 Task: Search one way flight ticket for 3 adults in first from Aberdeen: Aberdeen Regional Airport to Greenville: Pitt-greenville Airport on 5-2-2023. Choice of flights is JetBlue. Number of bags: 11 checked bags. Price is upto 35000. Outbound departure time preference is 5:45.
Action: Mouse moved to (324, 280)
Screenshot: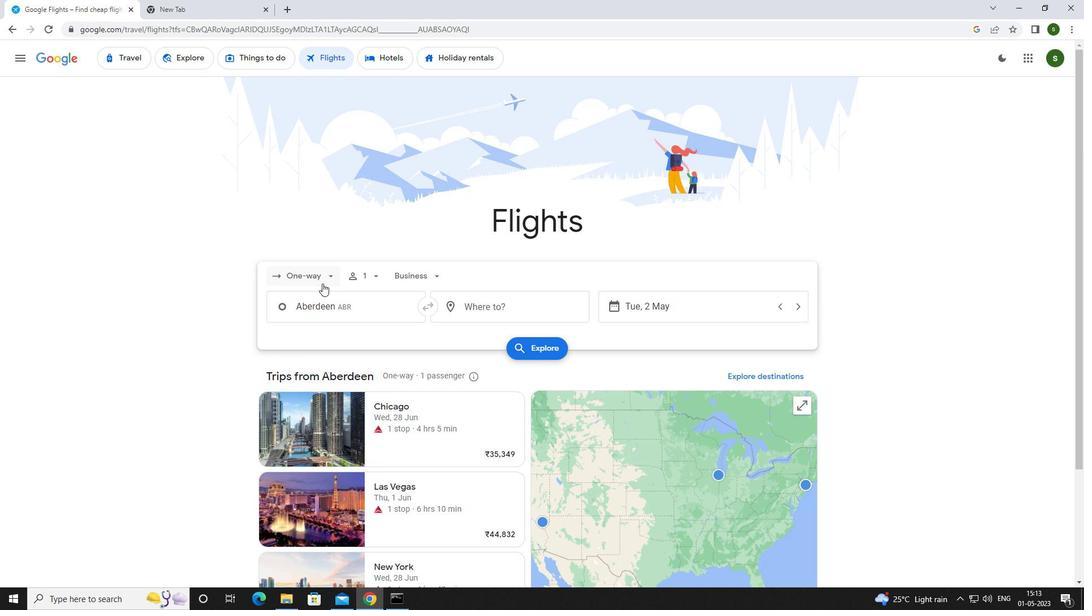
Action: Mouse pressed left at (324, 280)
Screenshot: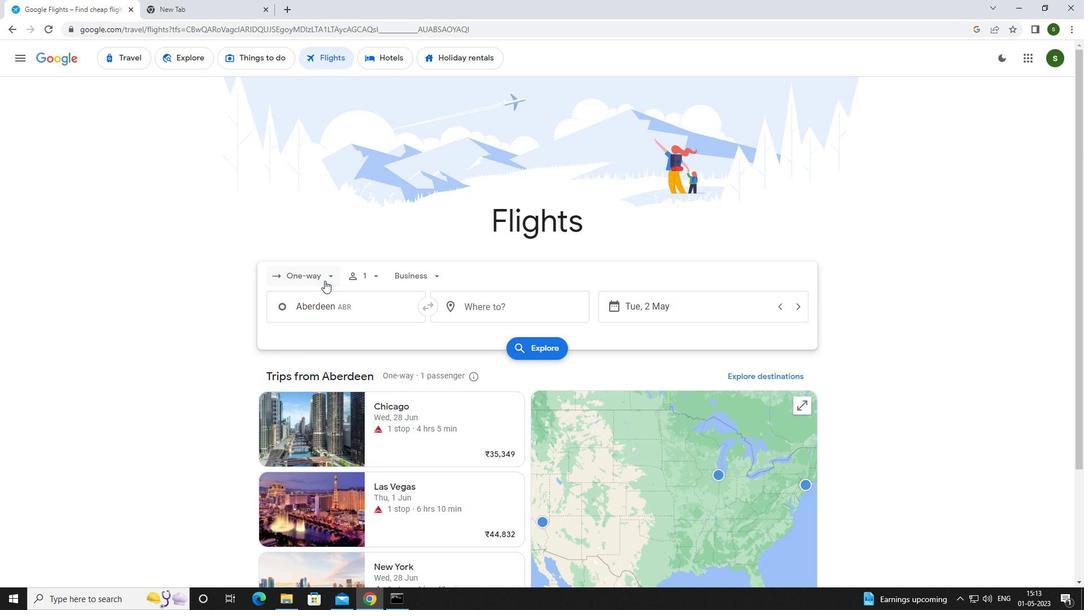 
Action: Mouse moved to (323, 319)
Screenshot: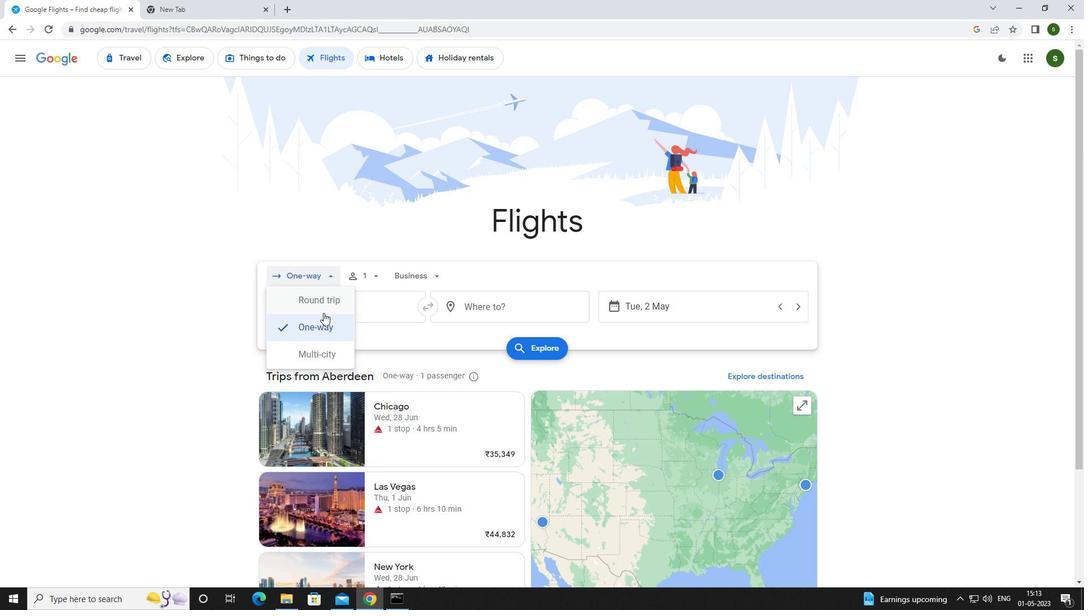 
Action: Mouse pressed left at (323, 319)
Screenshot: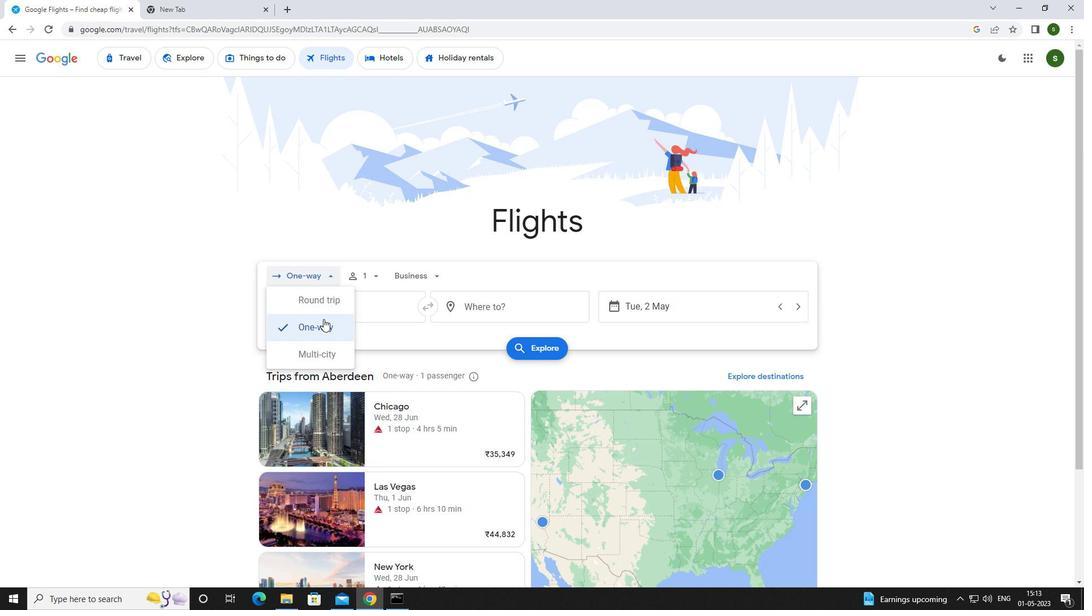 
Action: Mouse moved to (375, 273)
Screenshot: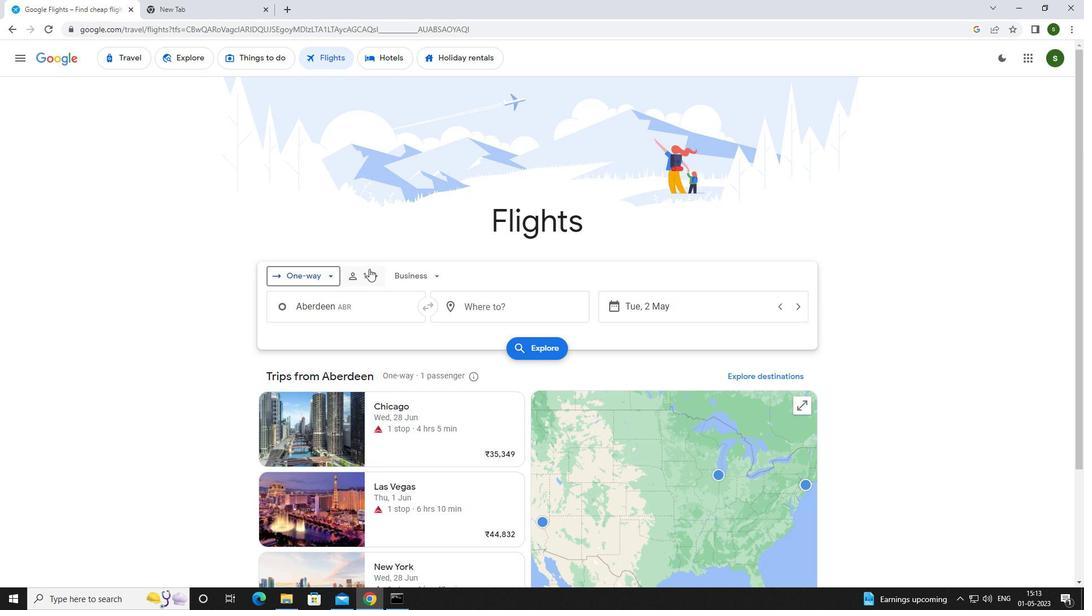 
Action: Mouse pressed left at (375, 273)
Screenshot: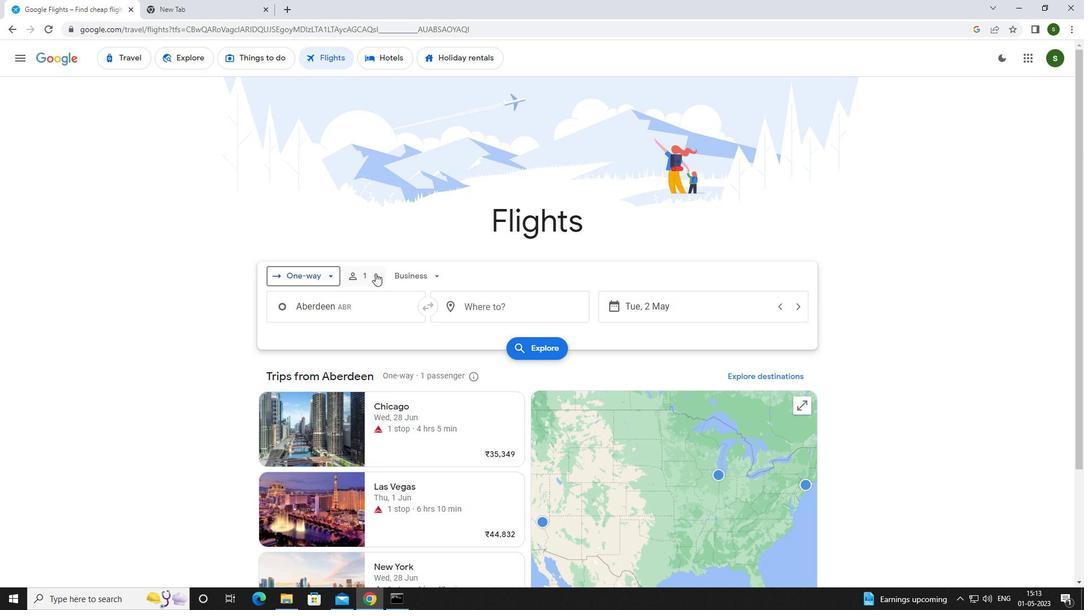 
Action: Mouse moved to (466, 301)
Screenshot: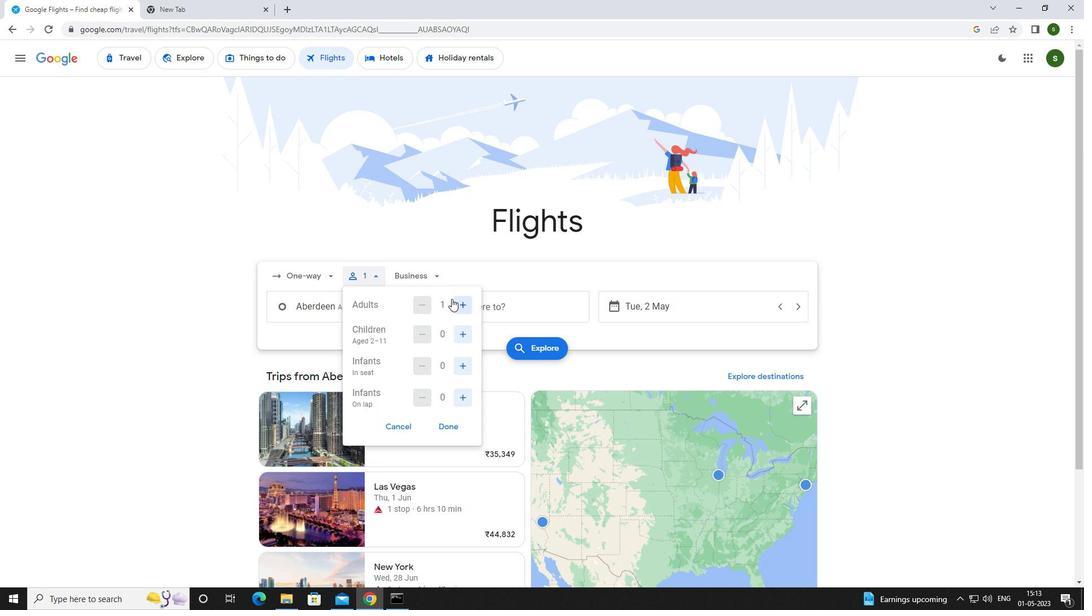 
Action: Mouse pressed left at (466, 301)
Screenshot: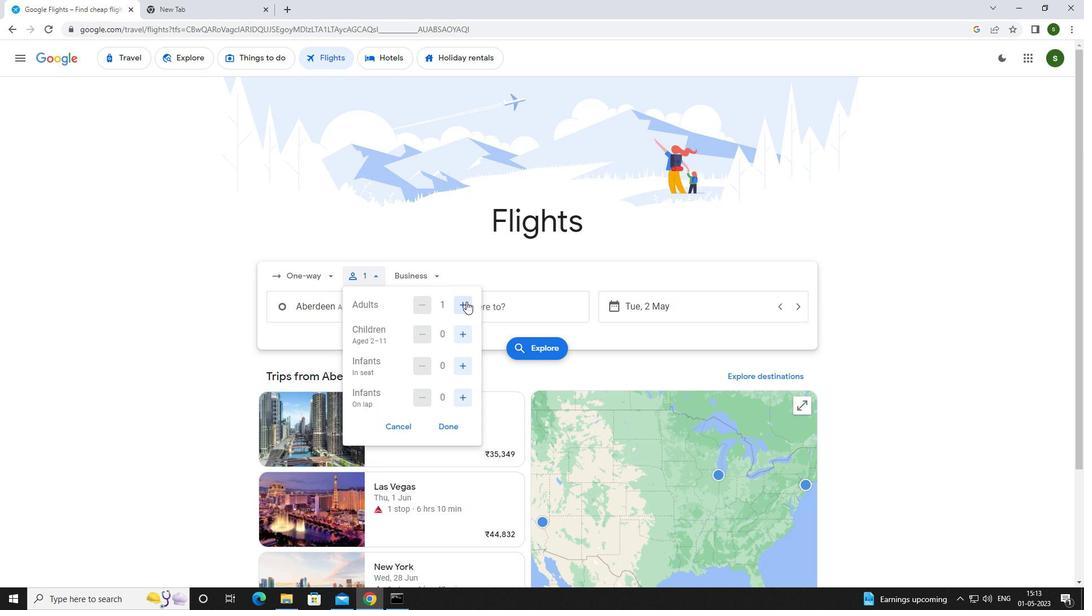 
Action: Mouse pressed left at (466, 301)
Screenshot: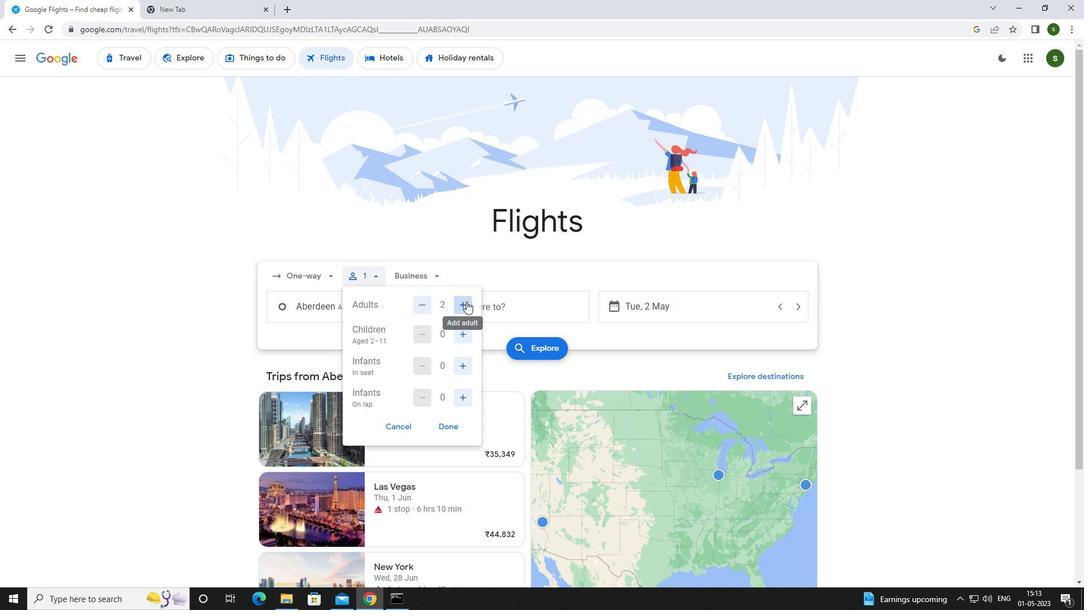 
Action: Mouse moved to (433, 277)
Screenshot: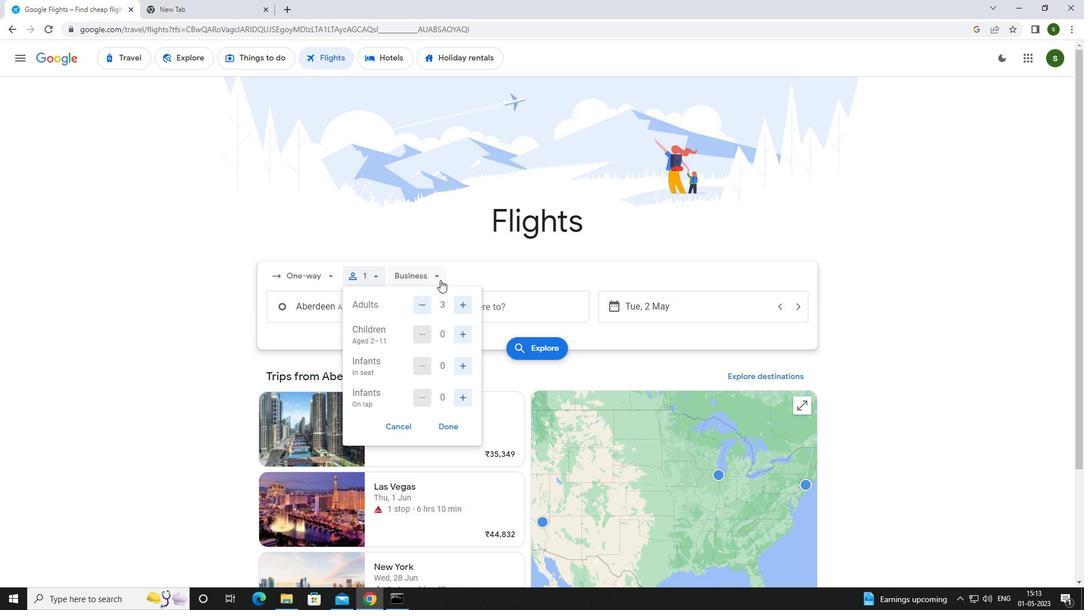 
Action: Mouse pressed left at (433, 277)
Screenshot: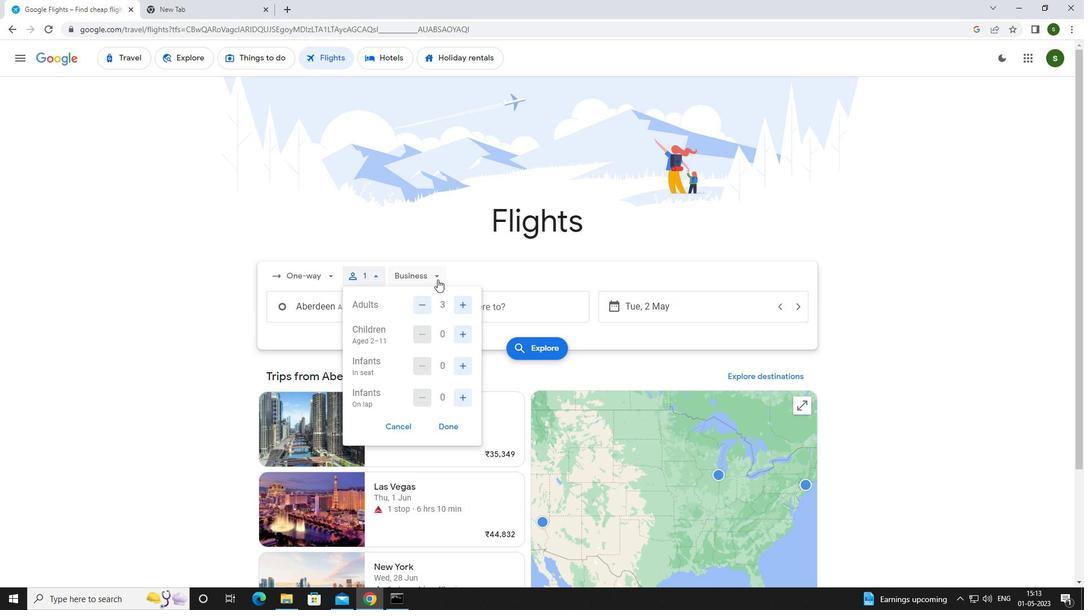 
Action: Mouse moved to (433, 378)
Screenshot: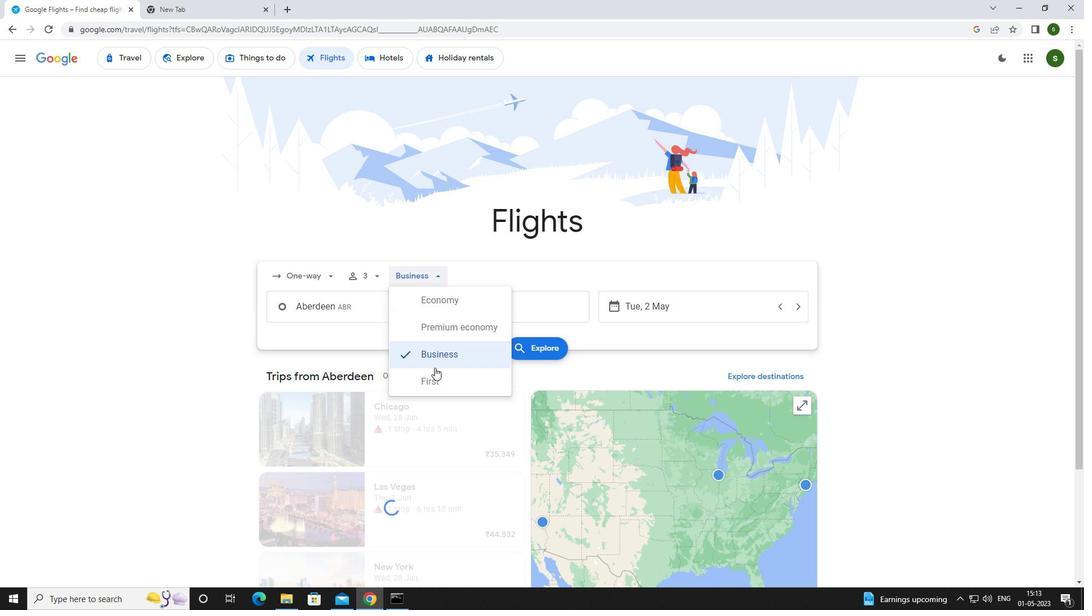 
Action: Mouse pressed left at (433, 378)
Screenshot: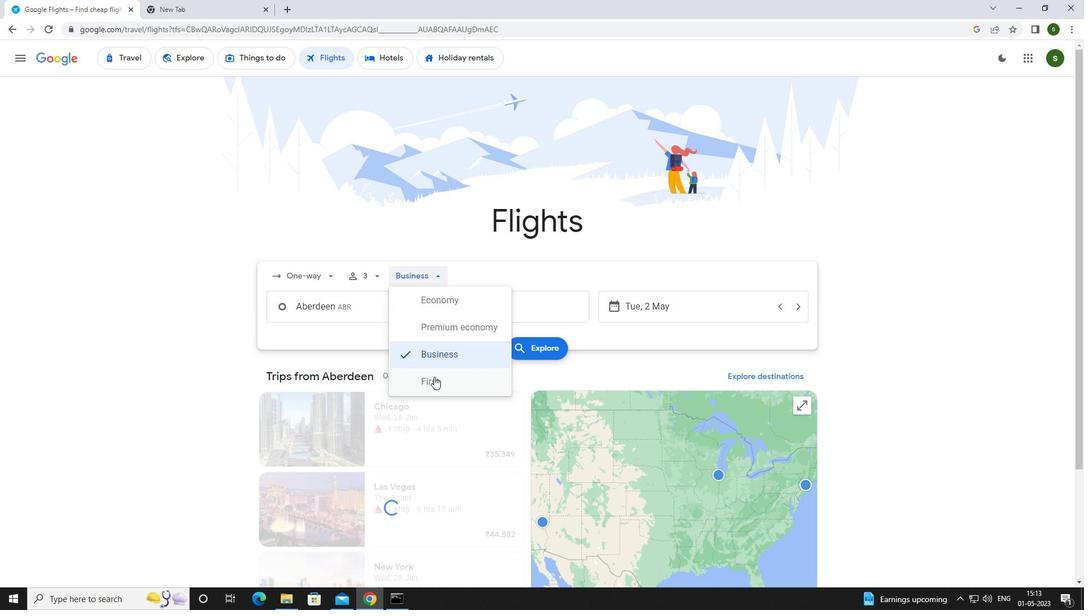 
Action: Mouse moved to (371, 311)
Screenshot: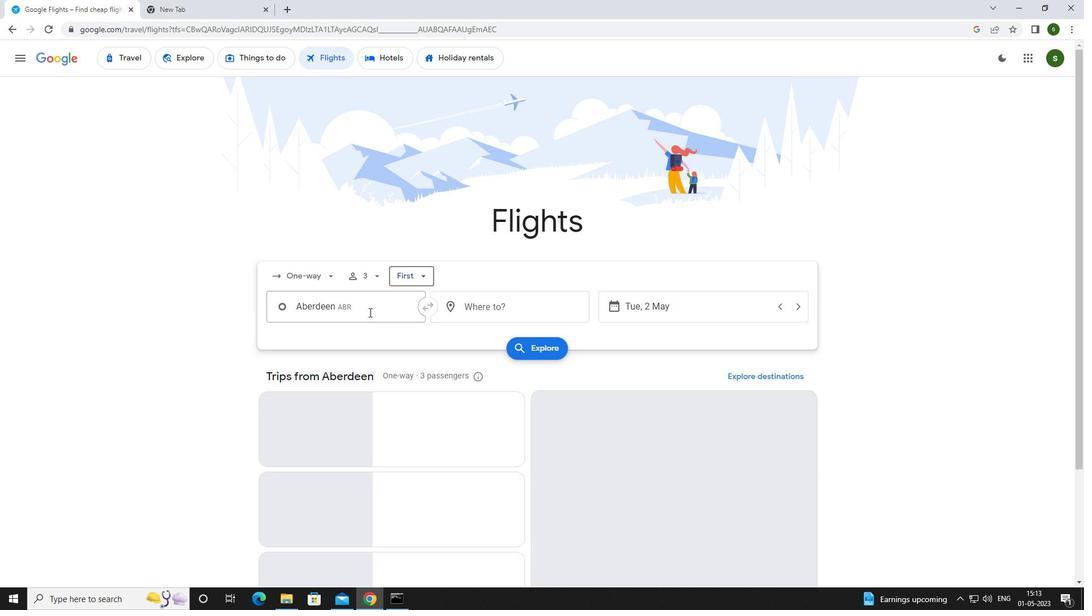 
Action: Mouse pressed left at (371, 311)
Screenshot: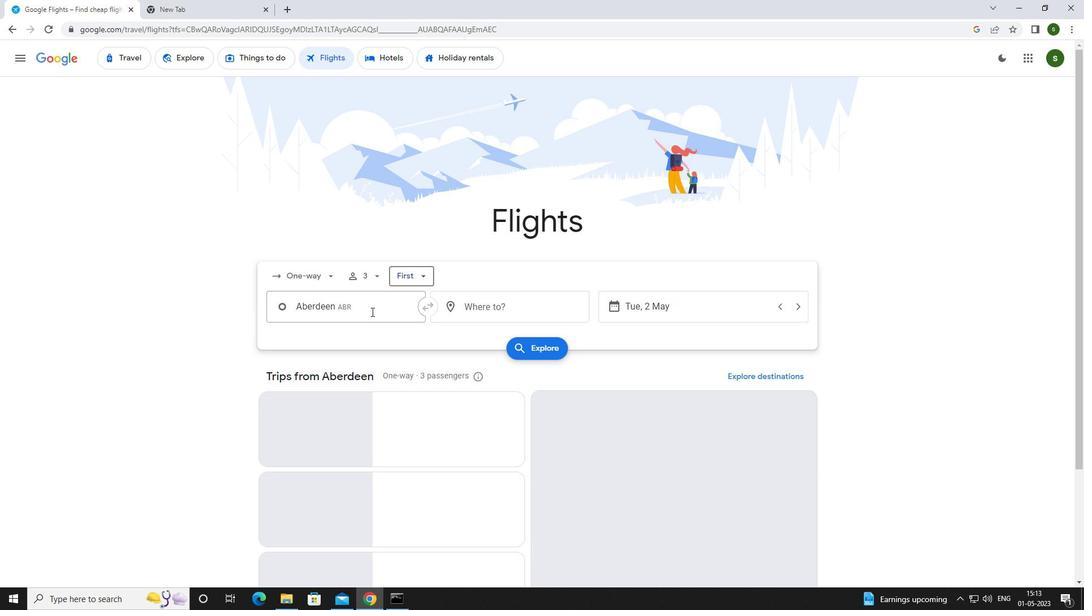 
Action: Key pressed <Key.caps_lock>a<Key.caps_lock>berde
Screenshot: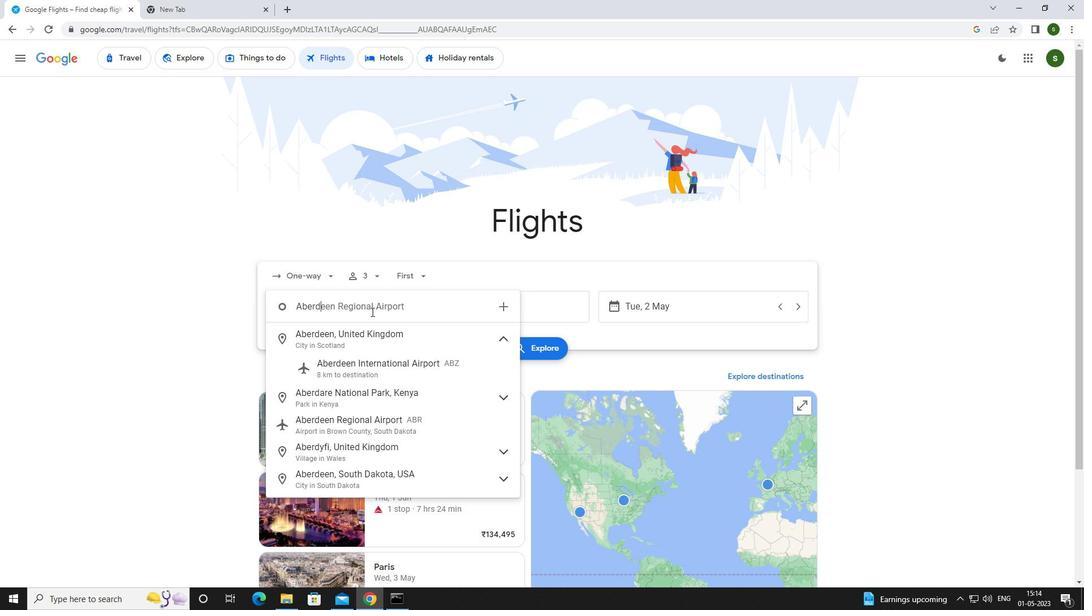 
Action: Mouse moved to (387, 404)
Screenshot: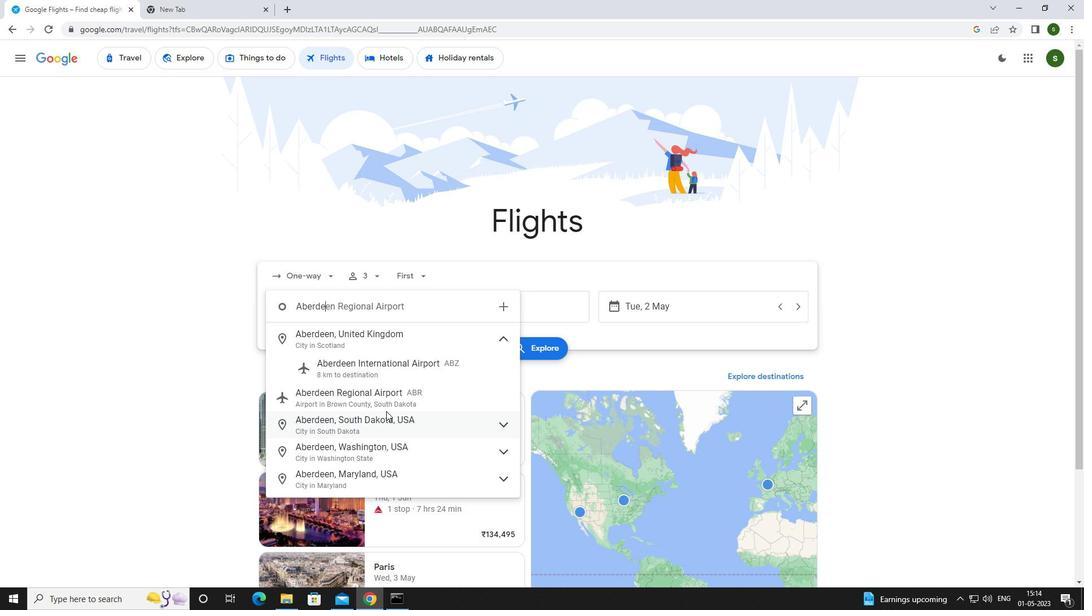 
Action: Mouse pressed left at (387, 404)
Screenshot: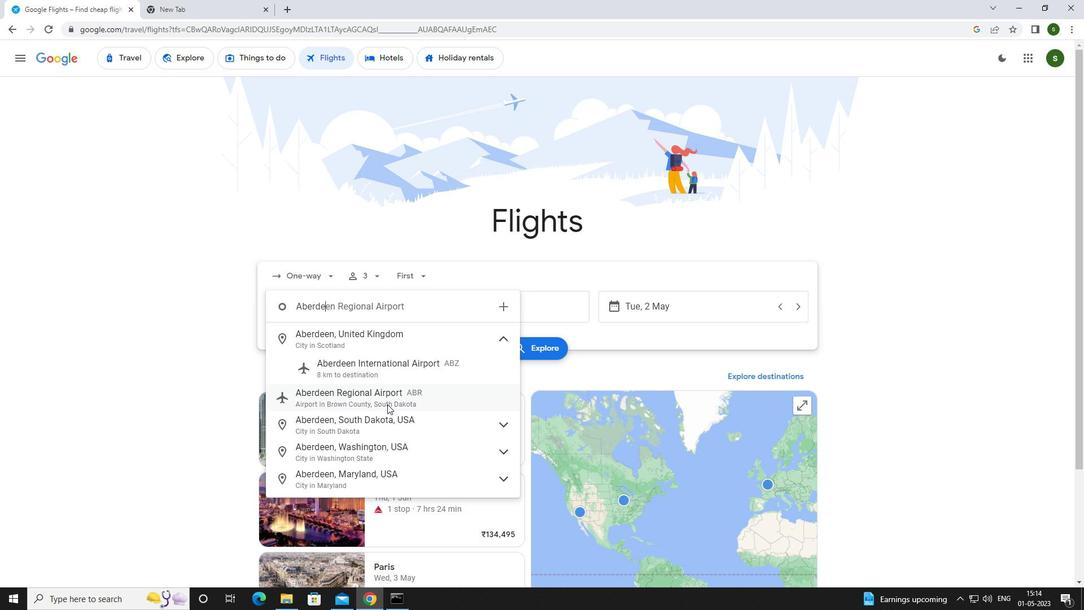 
Action: Mouse moved to (489, 312)
Screenshot: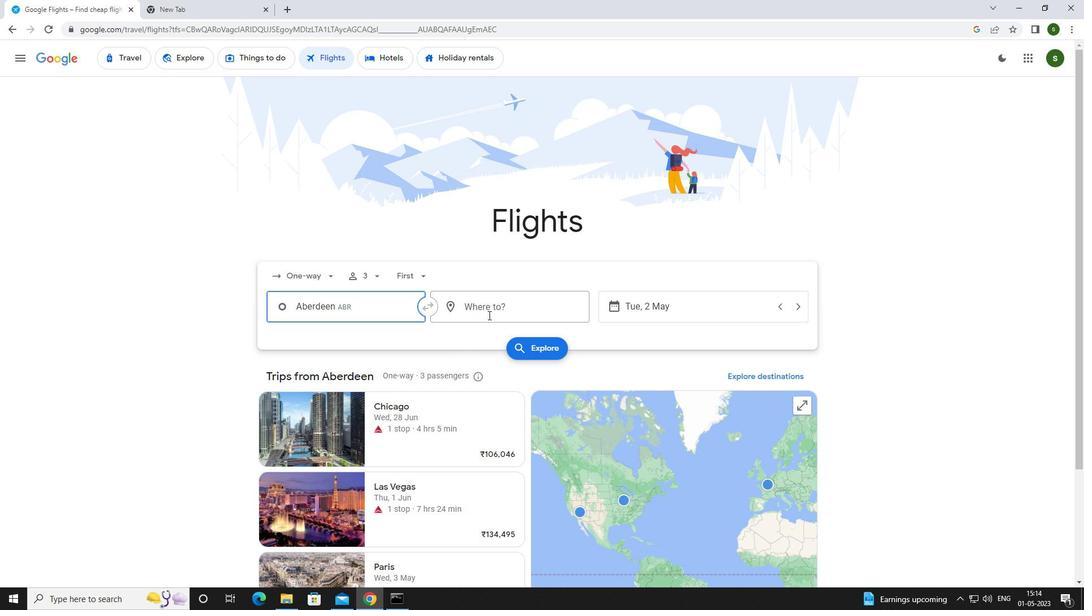 
Action: Mouse pressed left at (489, 312)
Screenshot: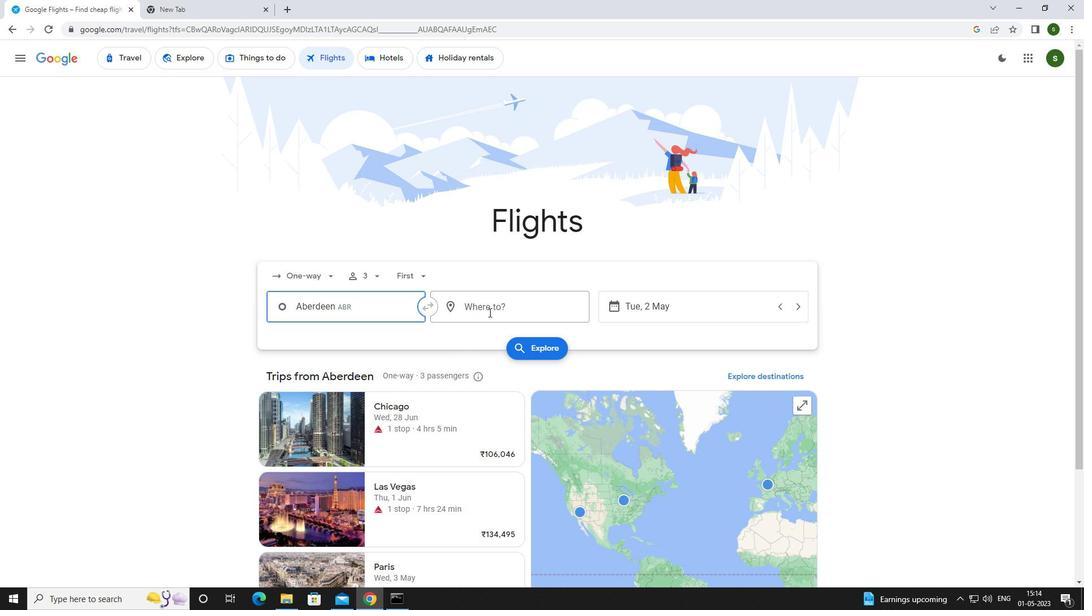 
Action: Key pressed <Key.caps_lock>p<Key.caps_lock>itt
Screenshot: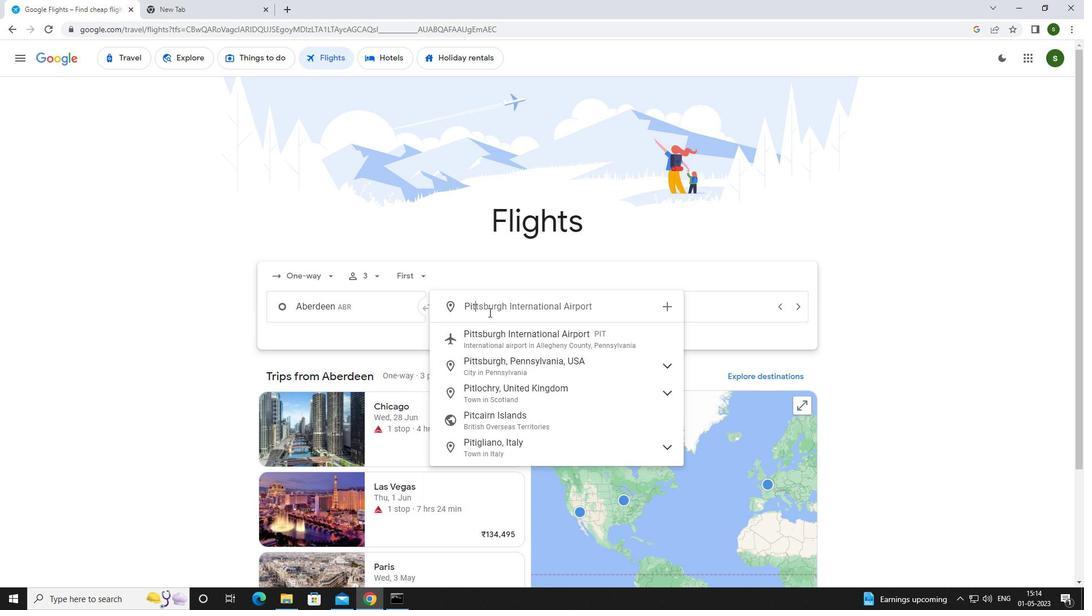 
Action: Mouse moved to (511, 417)
Screenshot: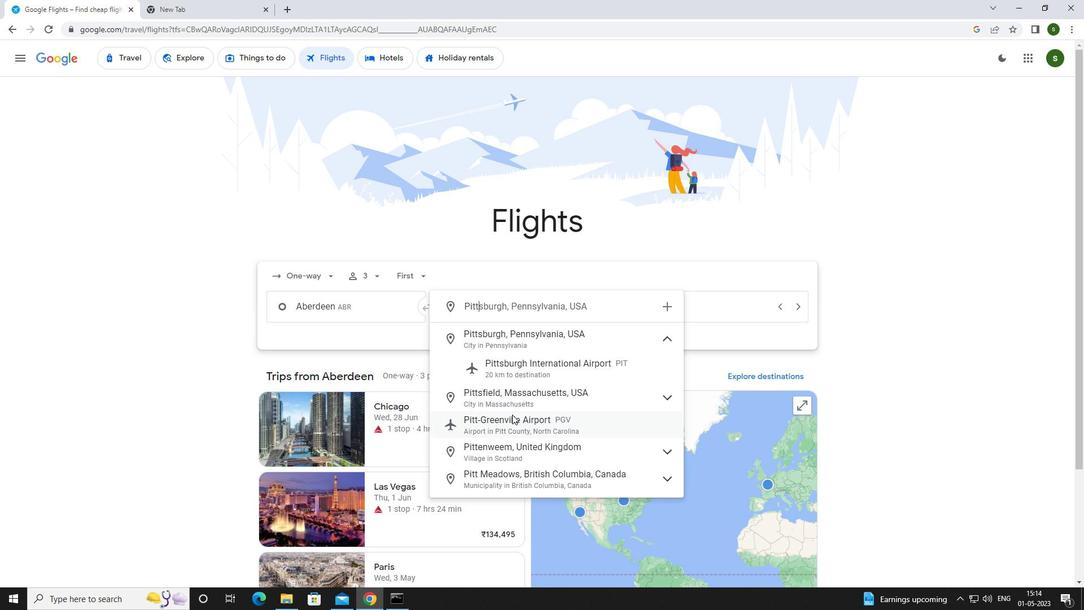 
Action: Mouse pressed left at (511, 417)
Screenshot: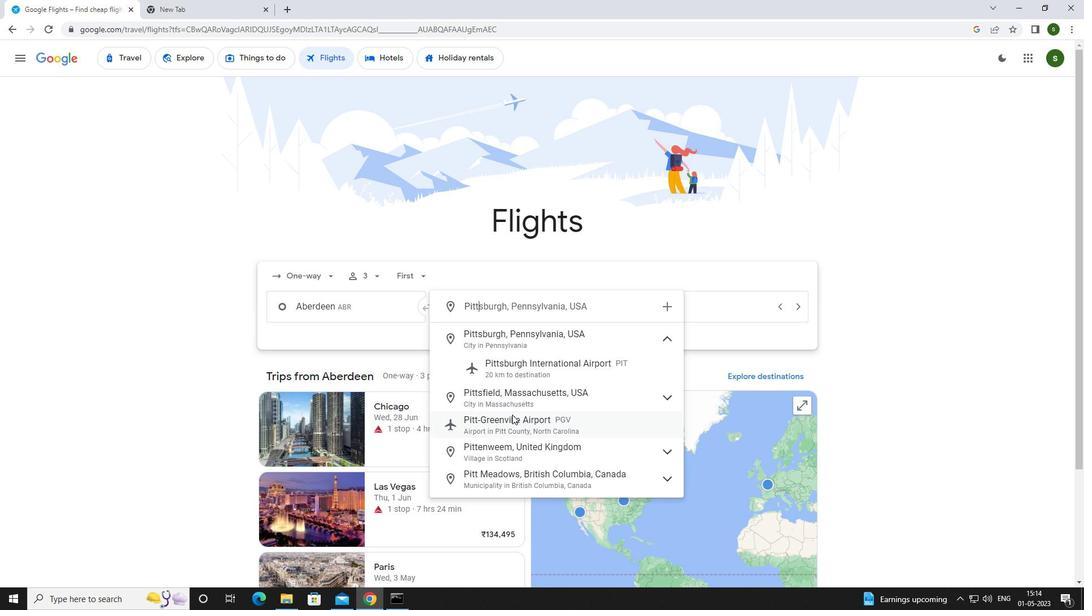 
Action: Mouse moved to (704, 306)
Screenshot: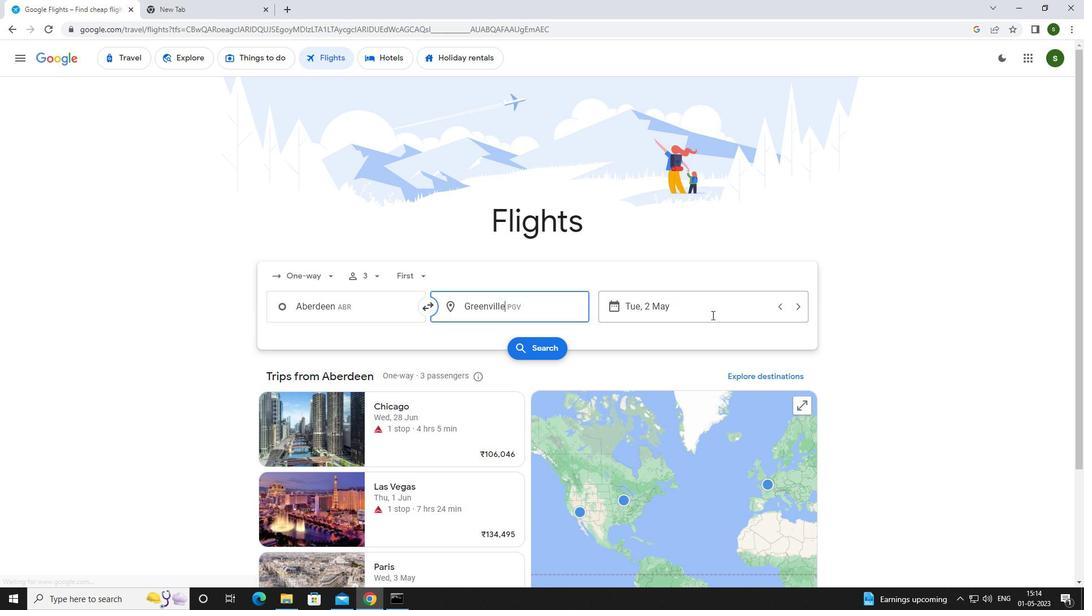 
Action: Mouse pressed left at (704, 306)
Screenshot: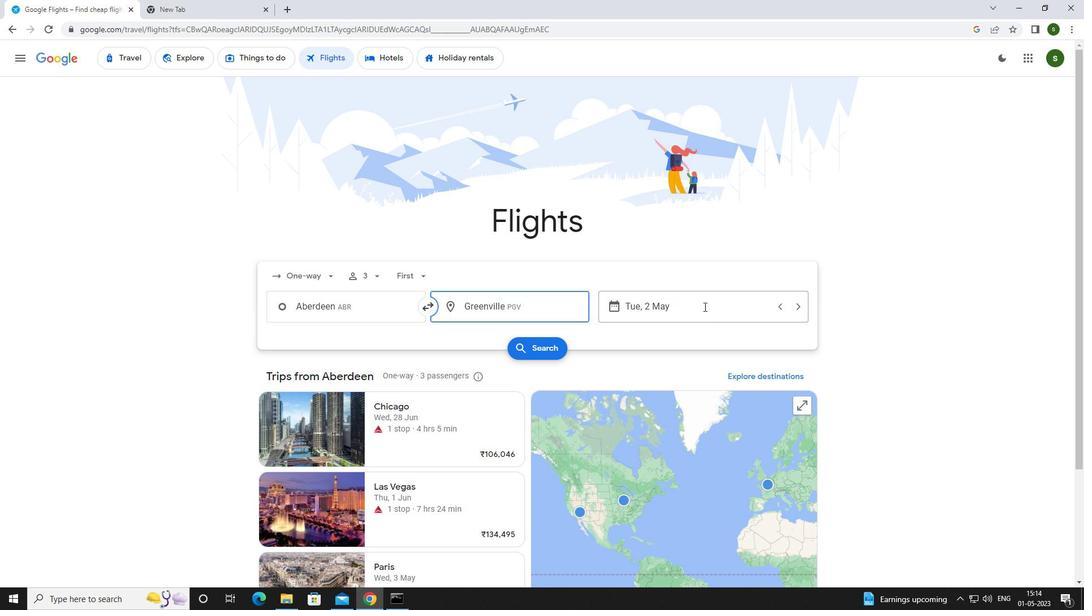 
Action: Mouse moved to (459, 382)
Screenshot: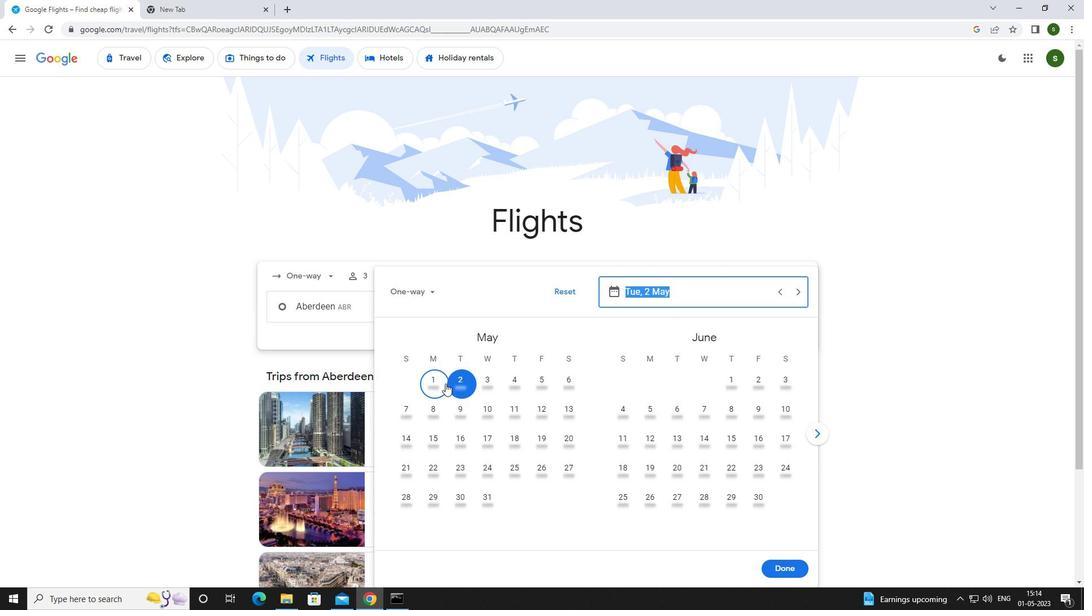
Action: Mouse pressed left at (459, 382)
Screenshot: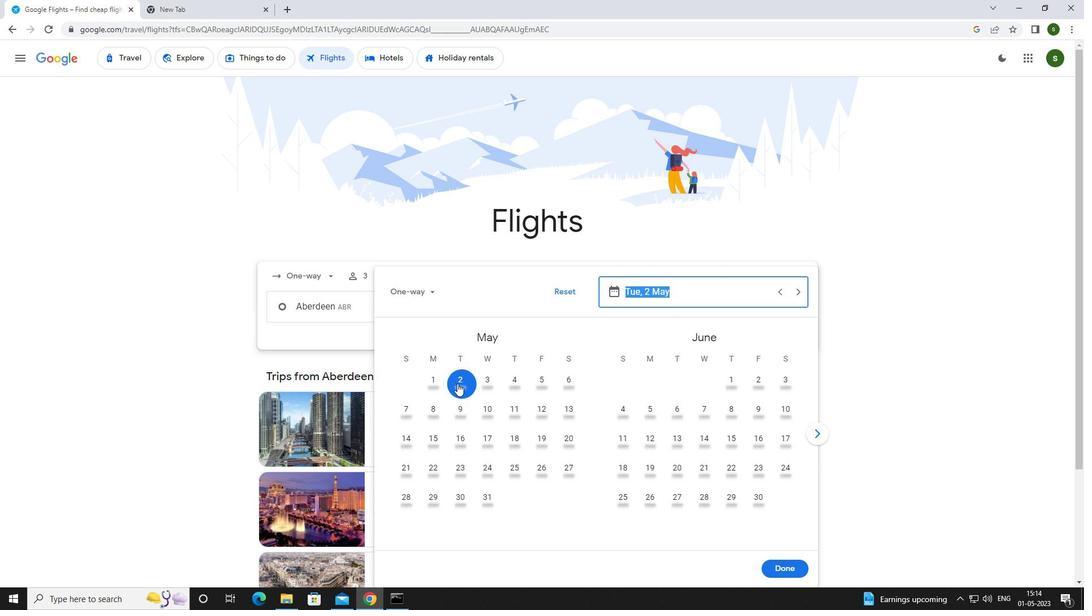 
Action: Mouse moved to (781, 567)
Screenshot: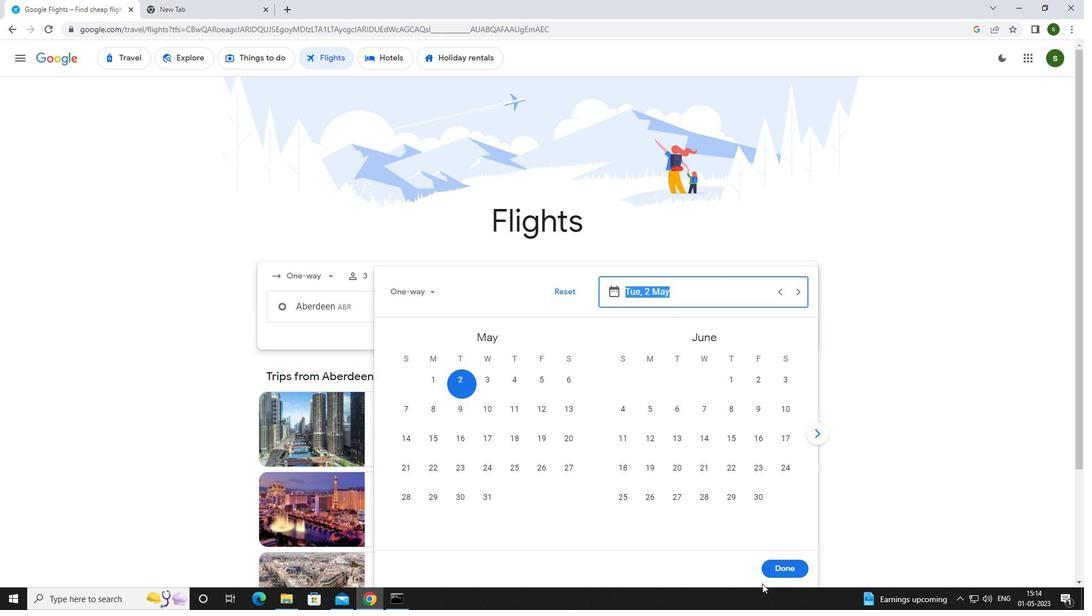 
Action: Mouse pressed left at (781, 567)
Screenshot: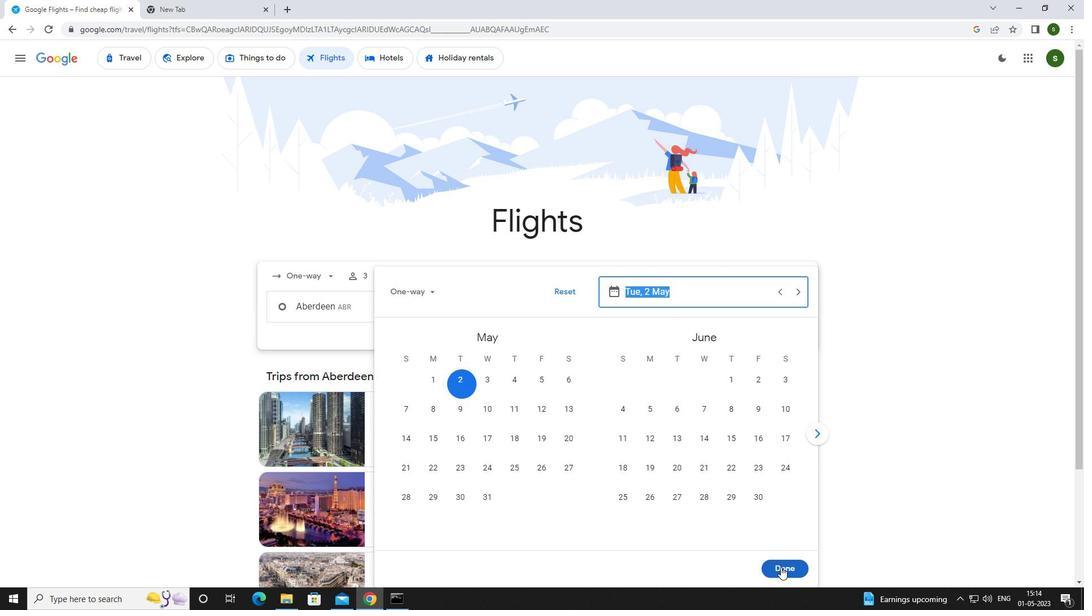 
Action: Mouse moved to (545, 357)
Screenshot: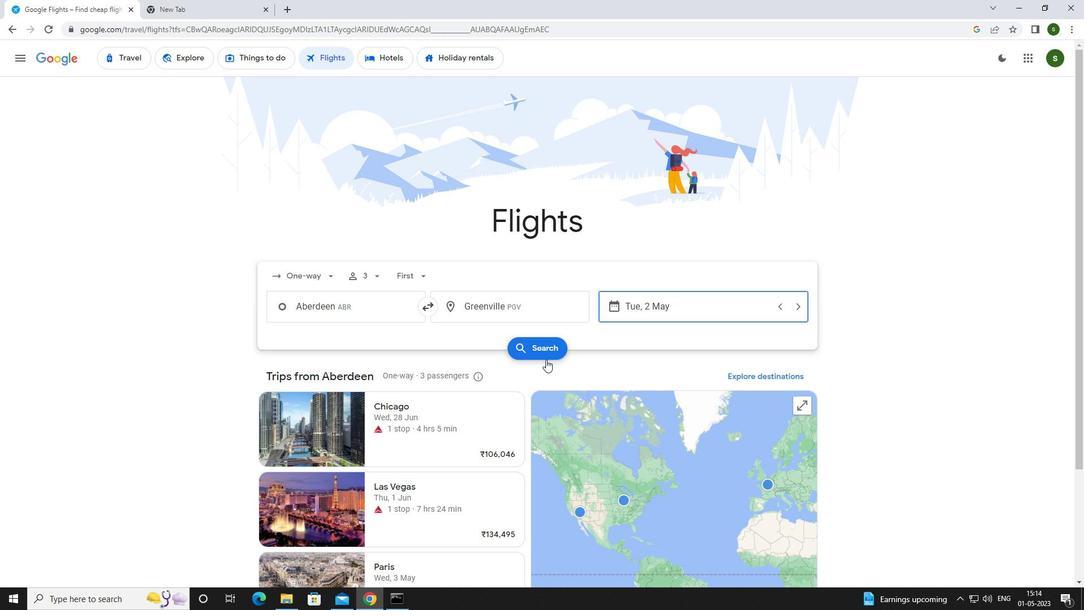 
Action: Mouse pressed left at (545, 357)
Screenshot: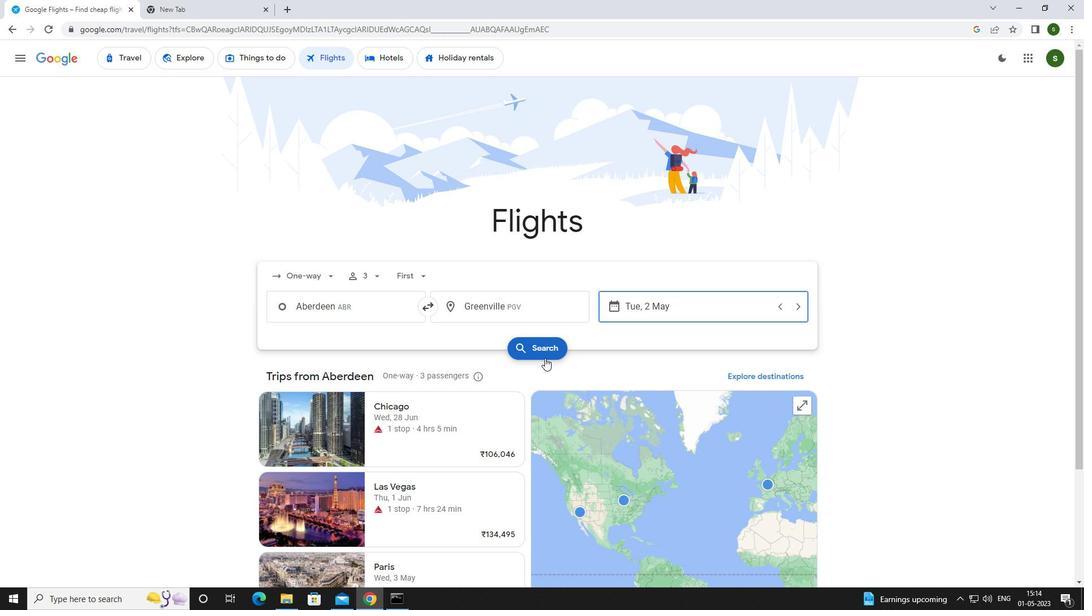 
Action: Mouse moved to (289, 164)
Screenshot: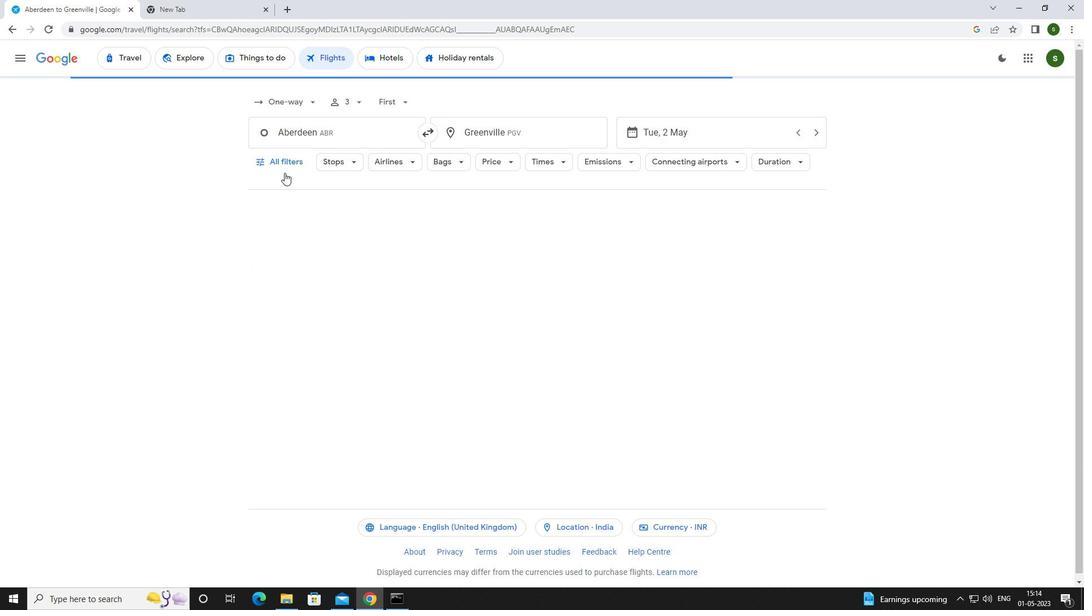 
Action: Mouse pressed left at (289, 164)
Screenshot: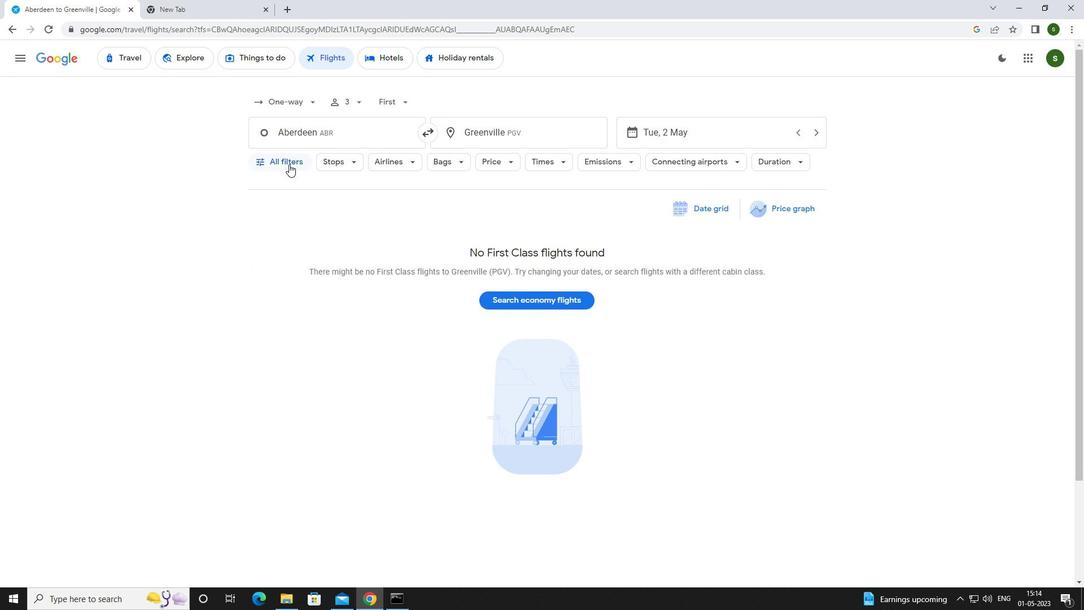 
Action: Mouse moved to (424, 402)
Screenshot: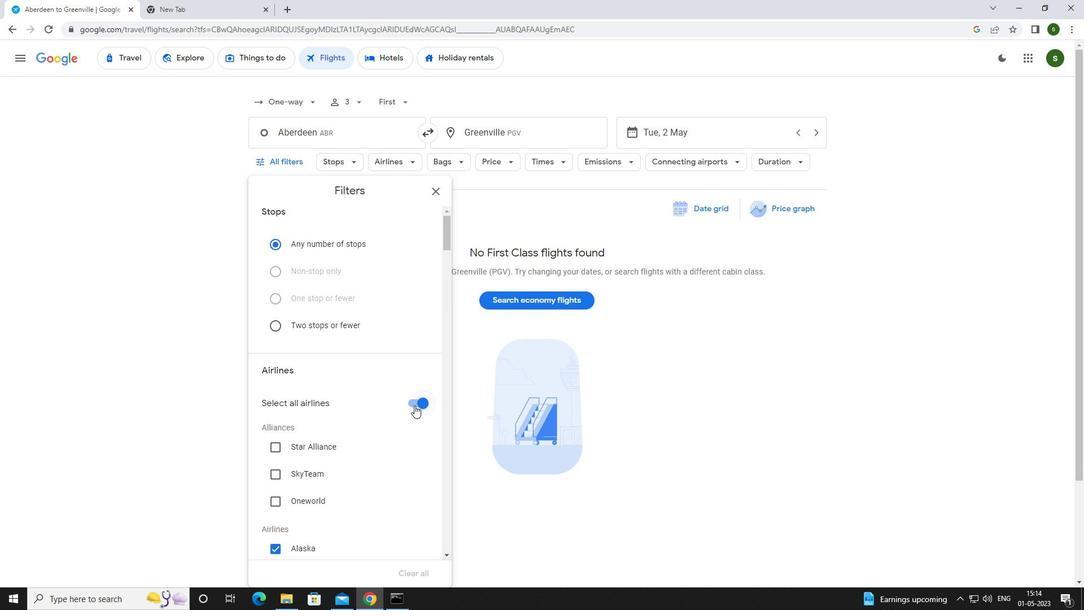 
Action: Mouse pressed left at (424, 402)
Screenshot: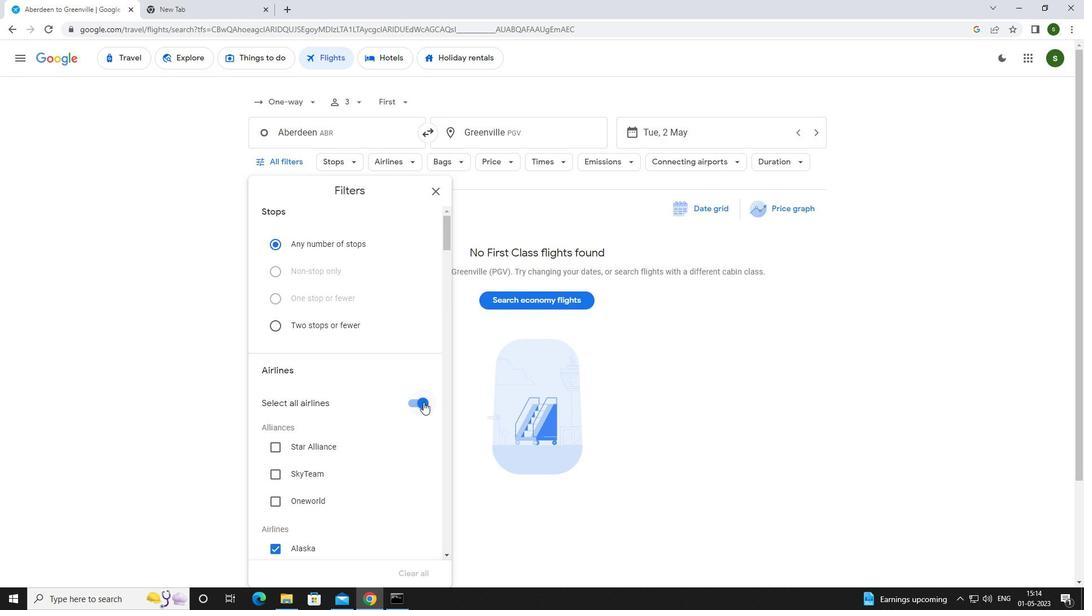 
Action: Mouse moved to (402, 363)
Screenshot: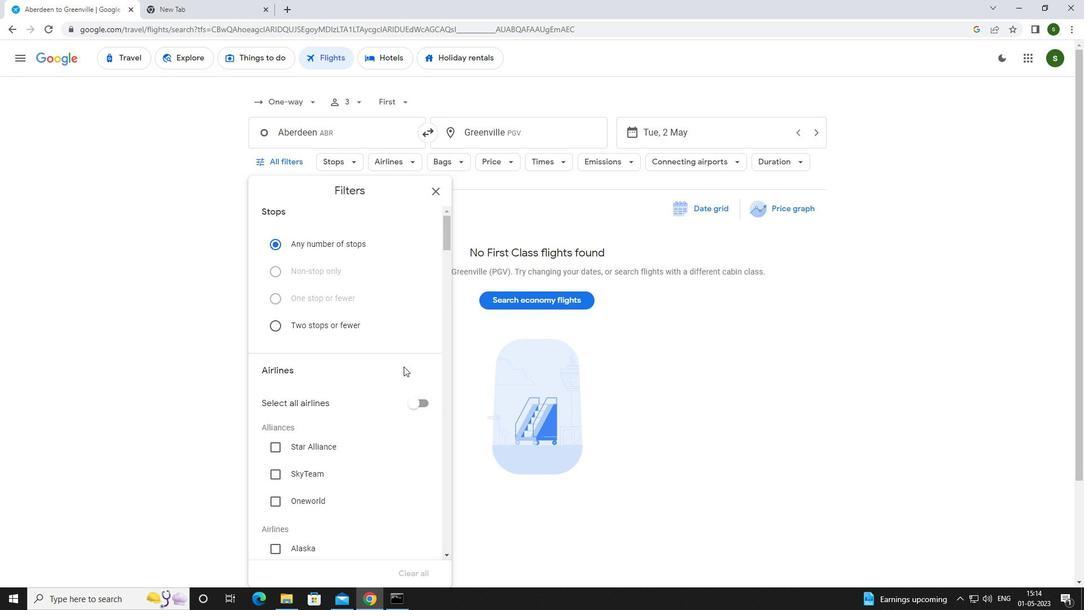 
Action: Mouse scrolled (402, 362) with delta (0, 0)
Screenshot: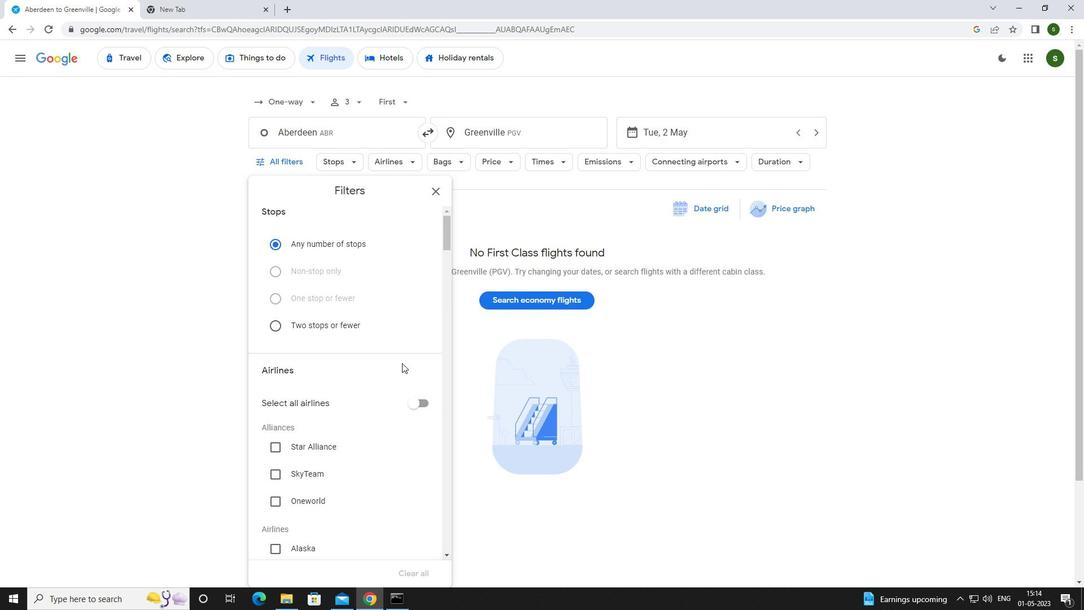 
Action: Mouse scrolled (402, 362) with delta (0, 0)
Screenshot: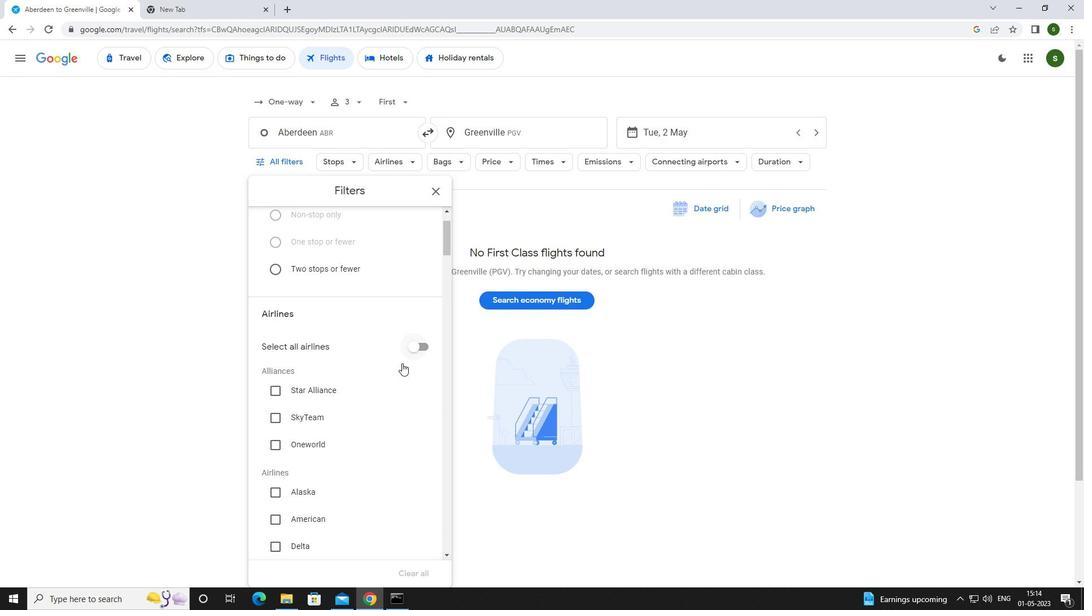 
Action: Mouse scrolled (402, 362) with delta (0, 0)
Screenshot: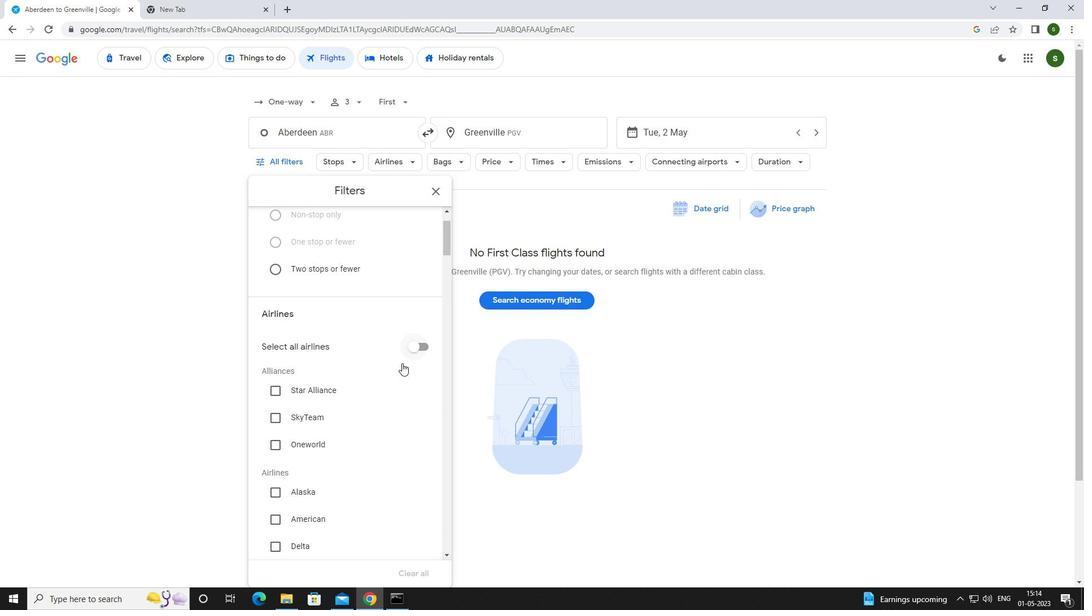 
Action: Mouse scrolled (402, 362) with delta (0, 0)
Screenshot: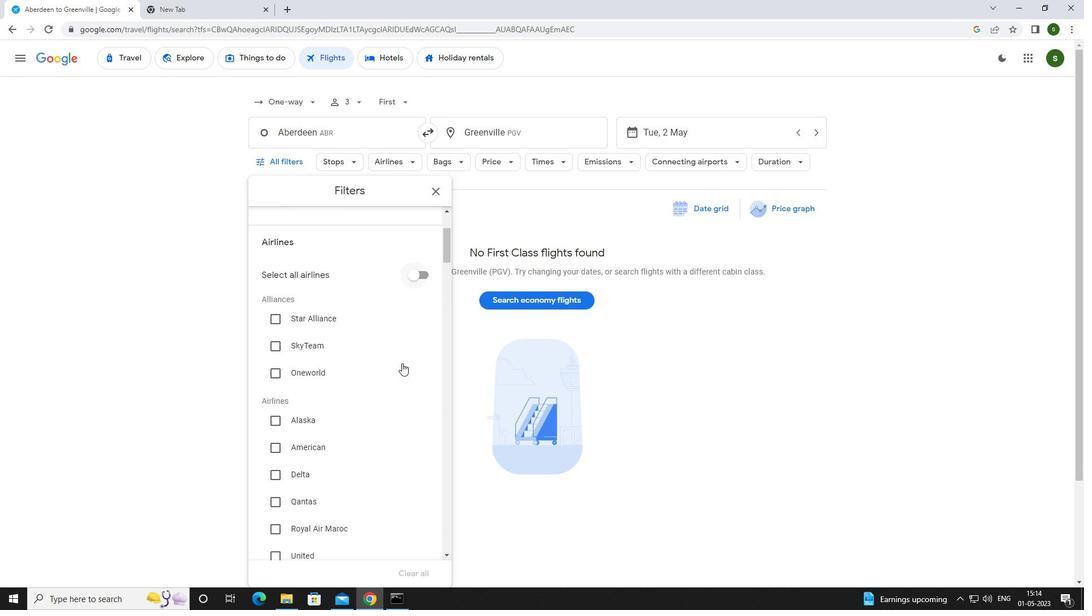 
Action: Mouse moved to (402, 362)
Screenshot: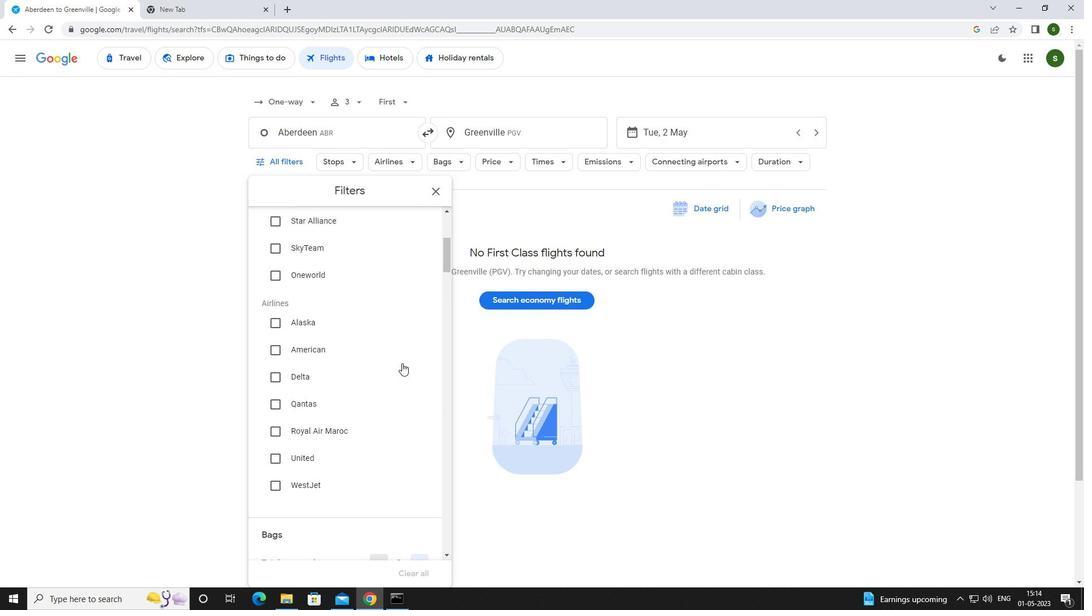 
Action: Mouse scrolled (402, 362) with delta (0, 0)
Screenshot: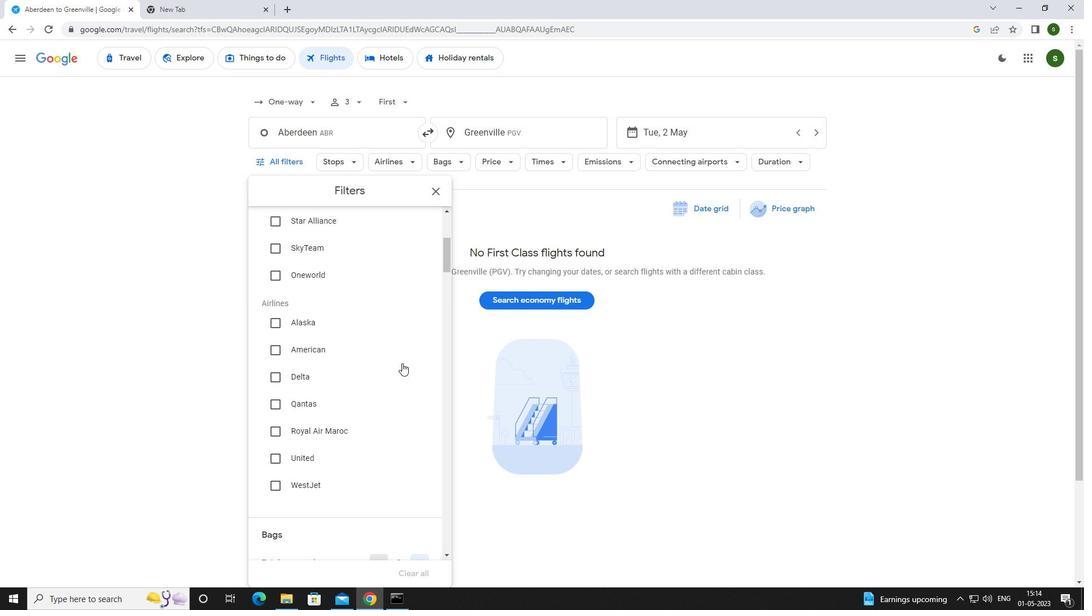 
Action: Mouse moved to (398, 367)
Screenshot: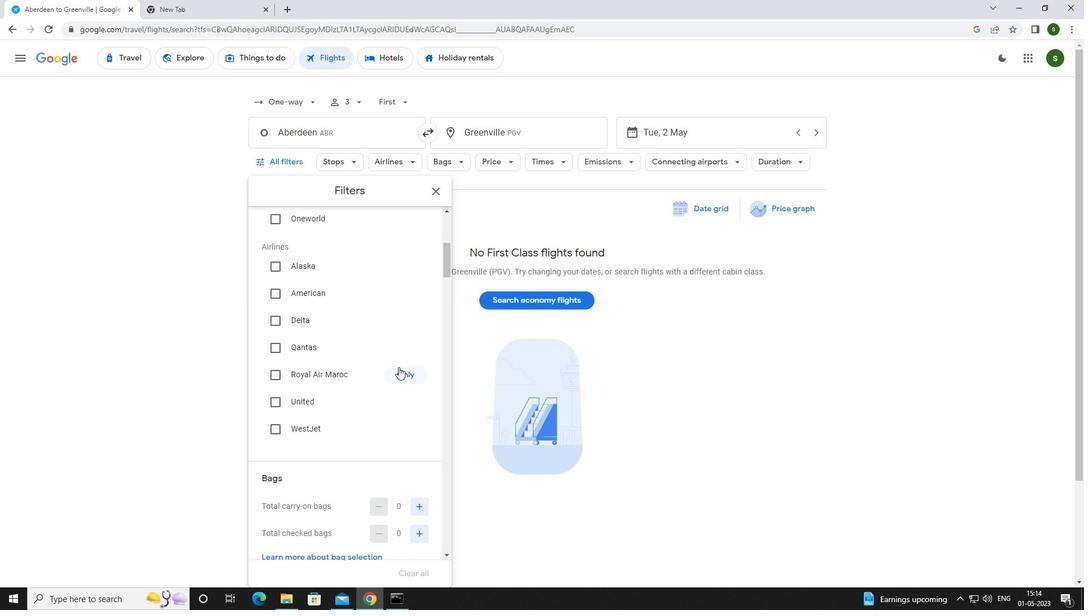 
Action: Mouse scrolled (398, 366) with delta (0, 0)
Screenshot: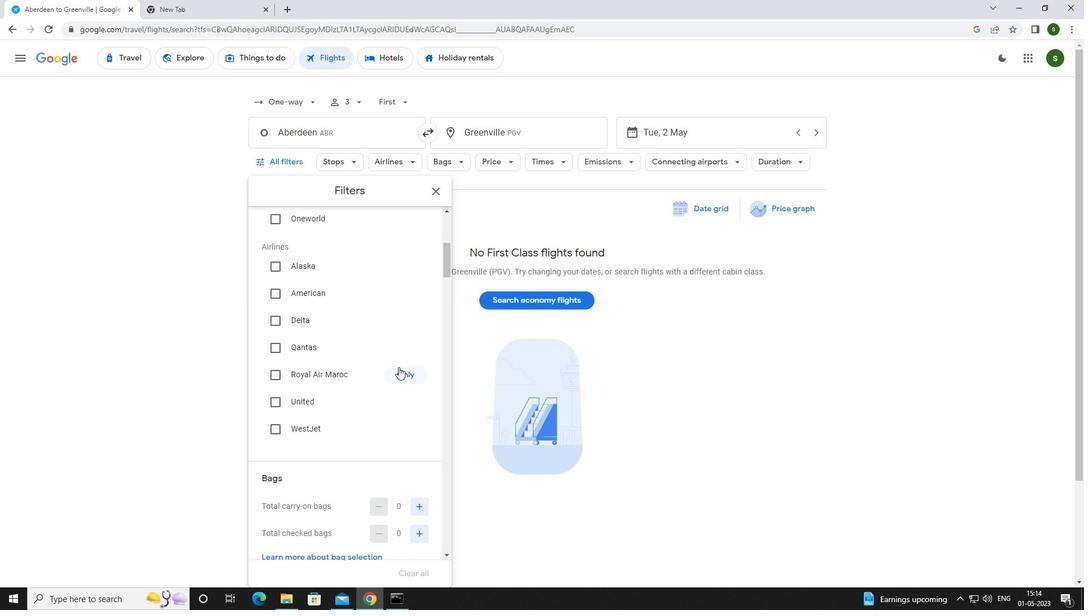 
Action: Mouse scrolled (398, 366) with delta (0, 0)
Screenshot: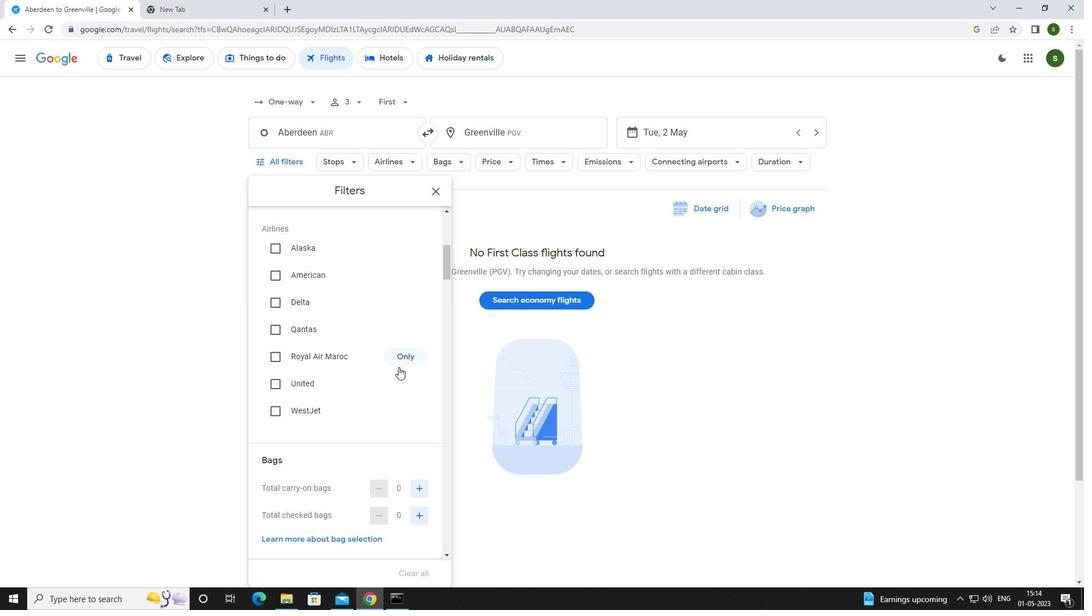 
Action: Mouse scrolled (398, 366) with delta (0, 0)
Screenshot: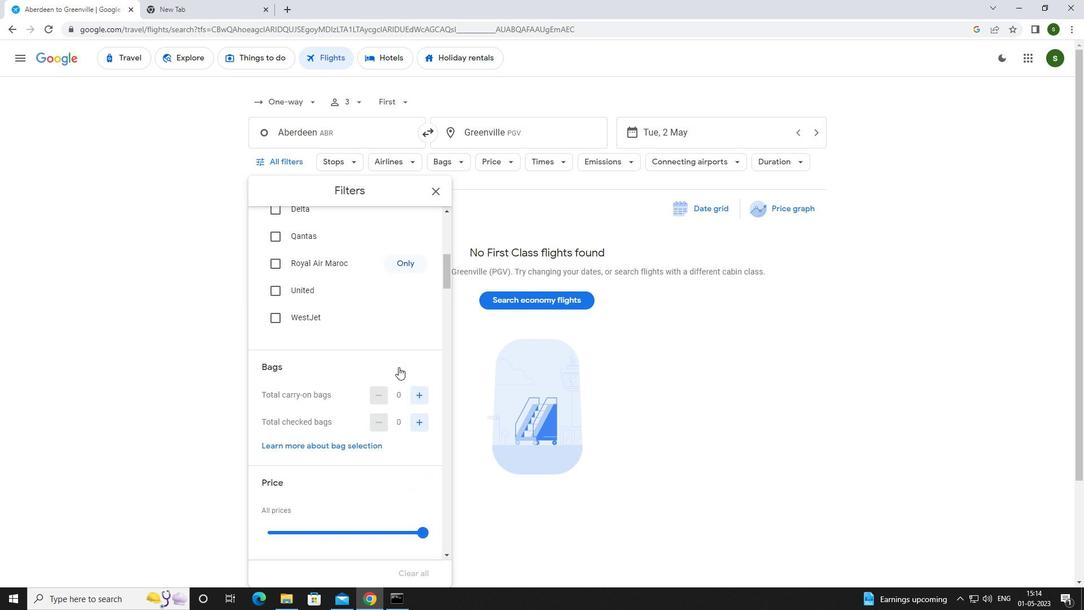 
Action: Mouse moved to (413, 364)
Screenshot: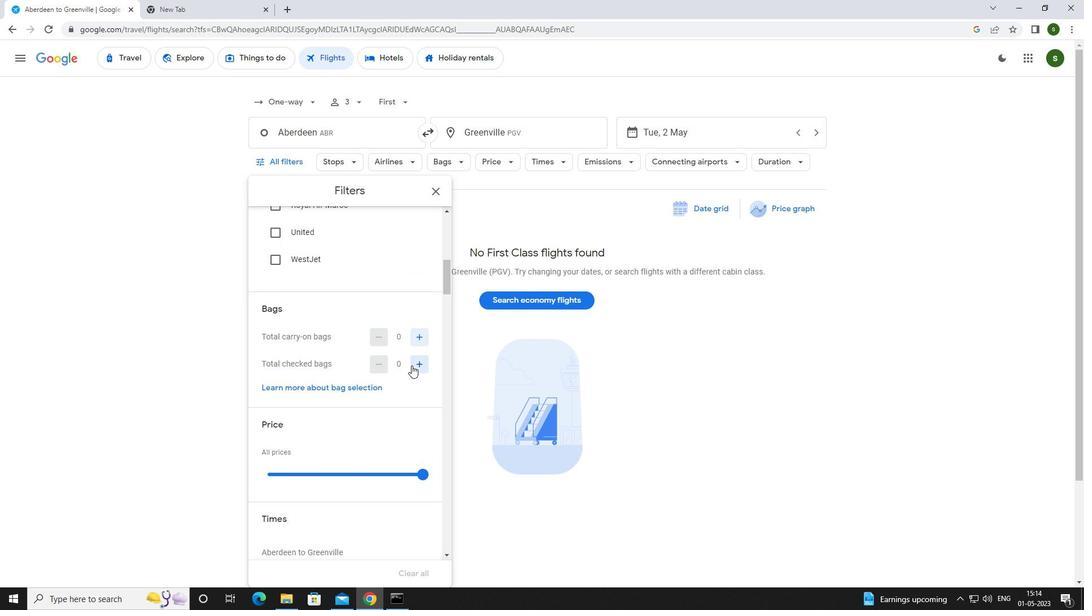 
Action: Mouse pressed left at (413, 364)
Screenshot: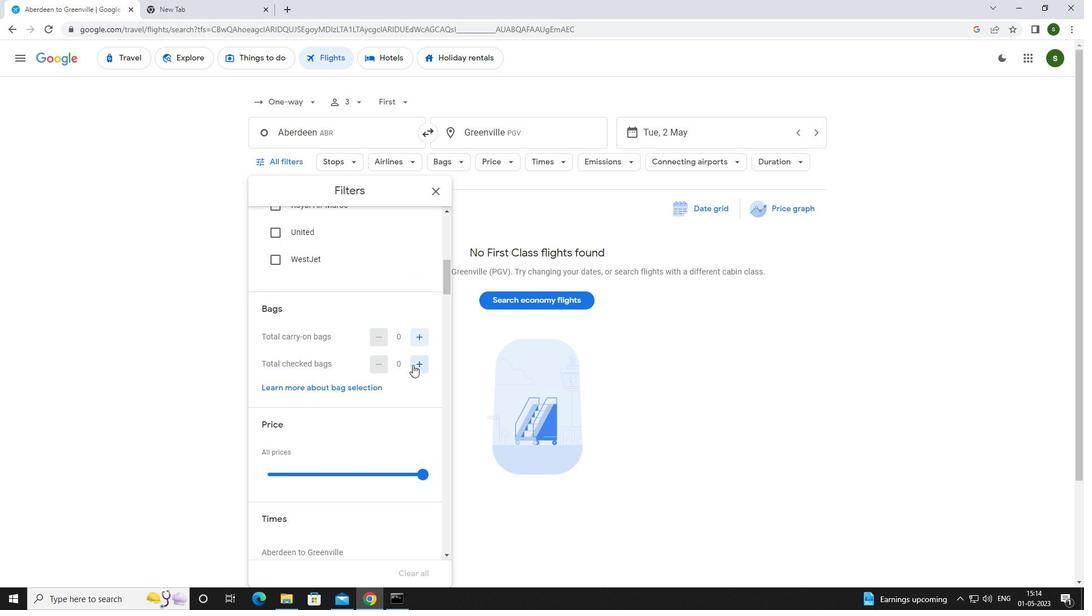 
Action: Mouse pressed left at (413, 364)
Screenshot: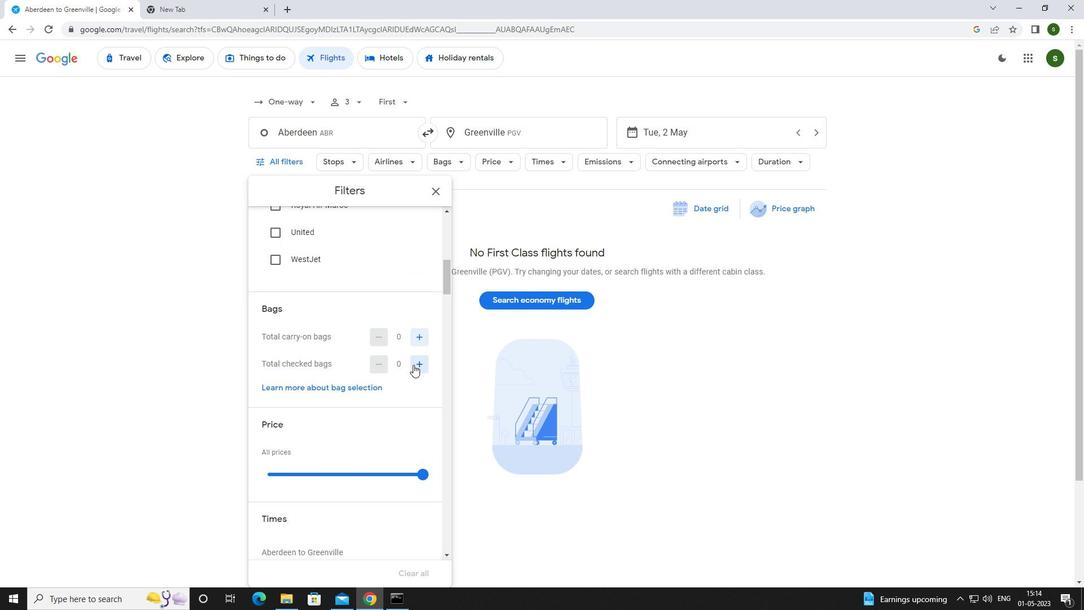 
Action: Mouse pressed left at (413, 364)
Screenshot: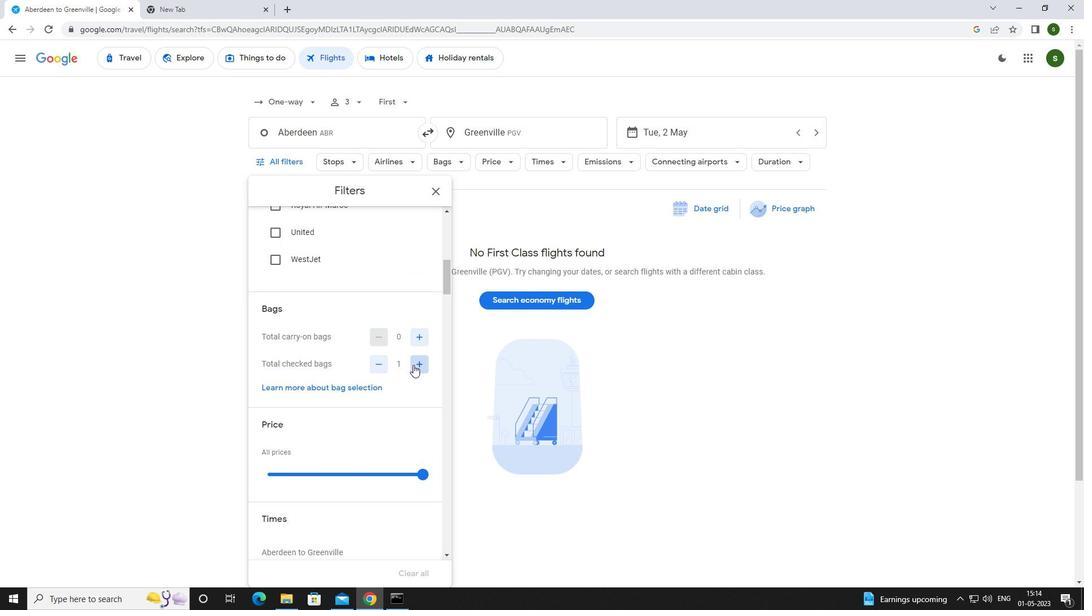 
Action: Mouse pressed left at (413, 364)
Screenshot: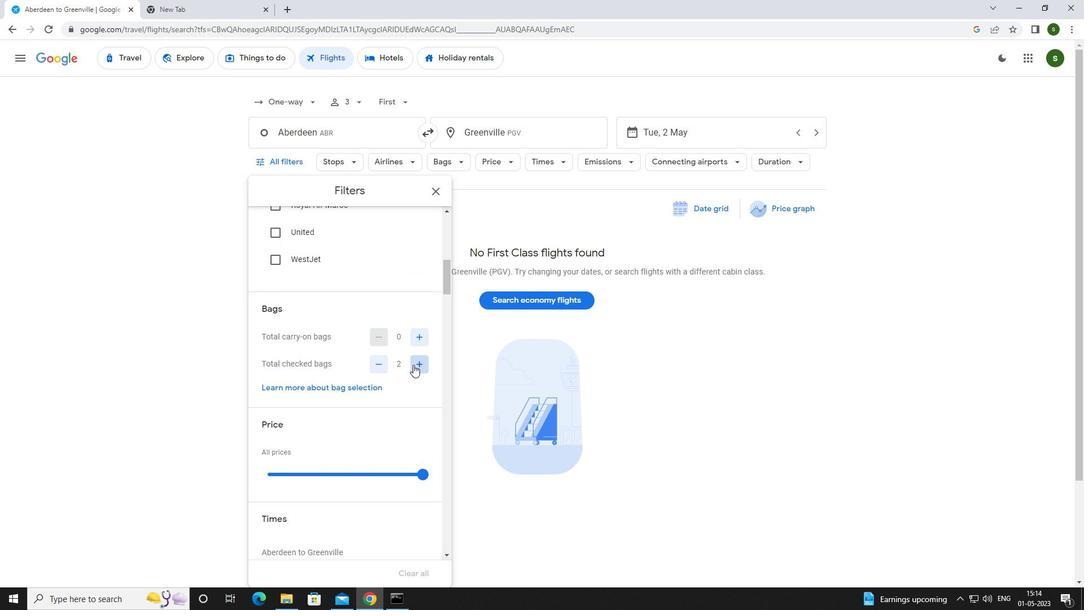 
Action: Mouse pressed left at (413, 364)
Screenshot: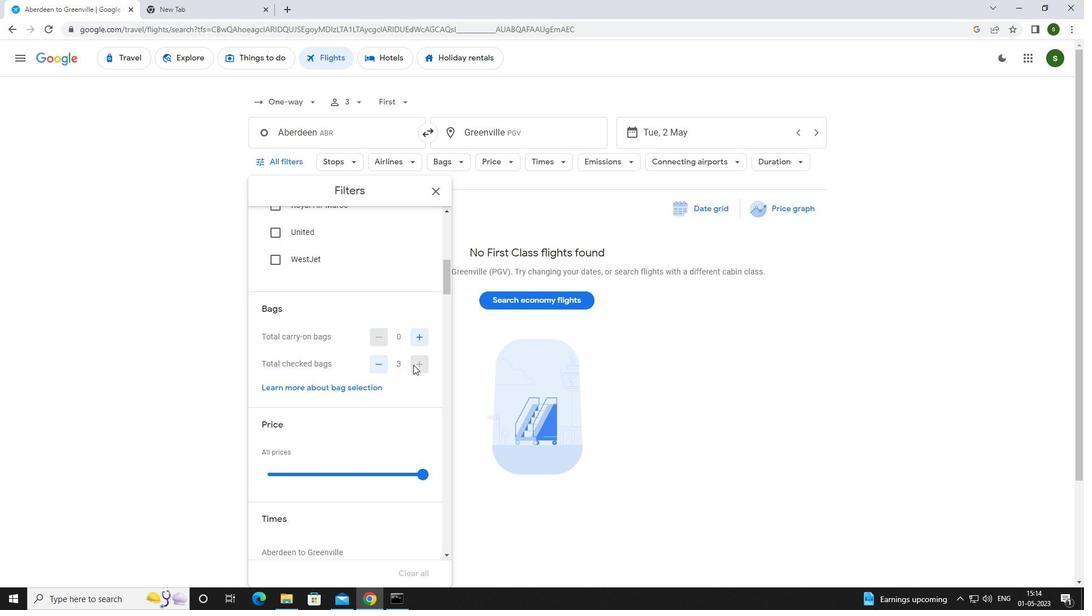
Action: Mouse pressed left at (413, 364)
Screenshot: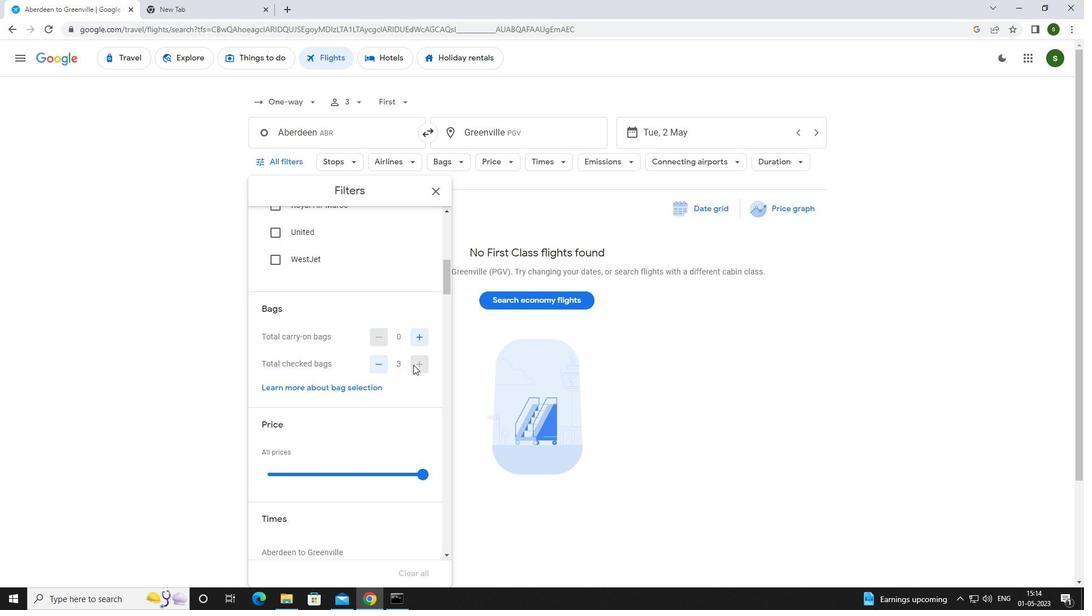 
Action: Mouse scrolled (413, 364) with delta (0, 0)
Screenshot: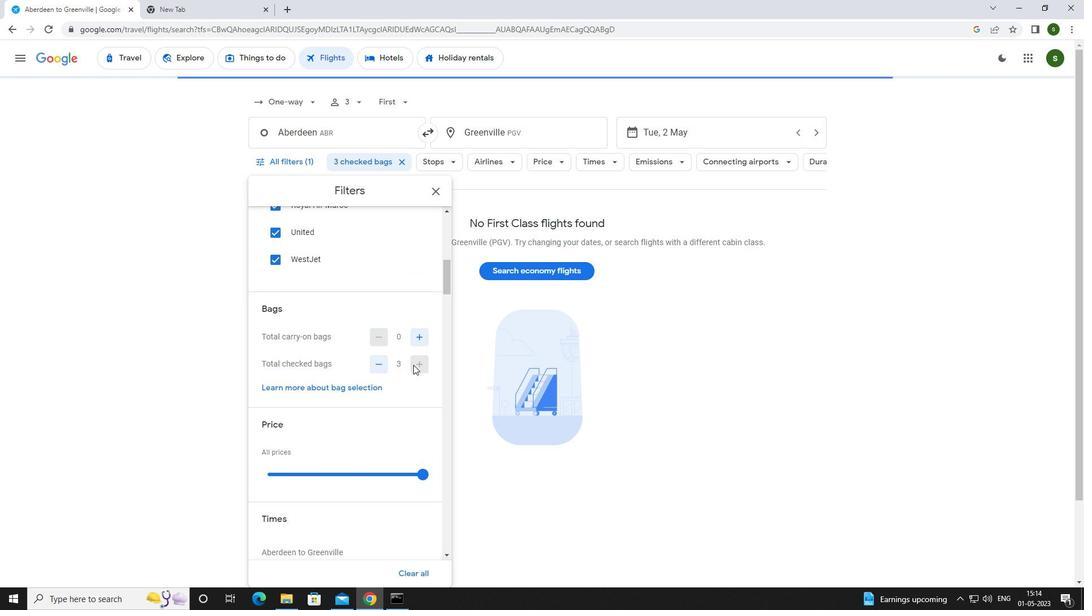 
Action: Mouse scrolled (413, 364) with delta (0, 0)
Screenshot: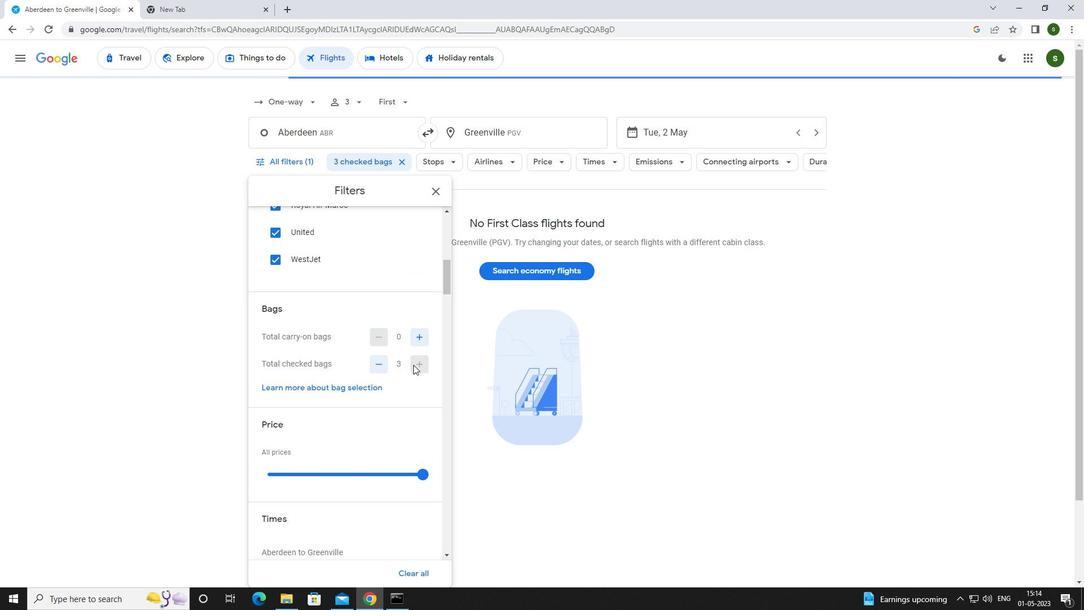 
Action: Mouse moved to (418, 360)
Screenshot: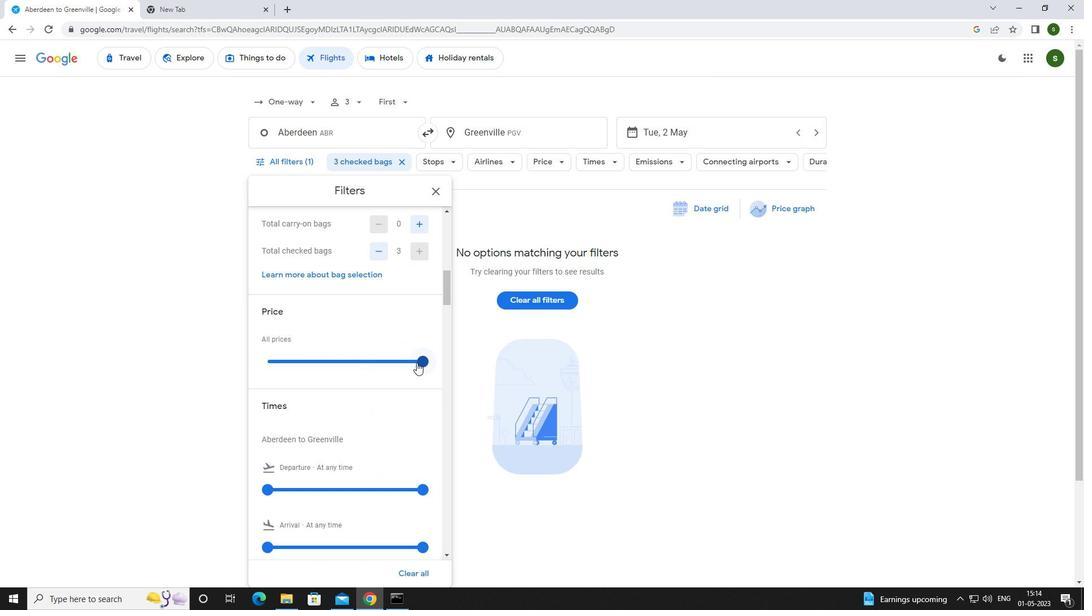 
Action: Mouse pressed left at (418, 360)
Screenshot: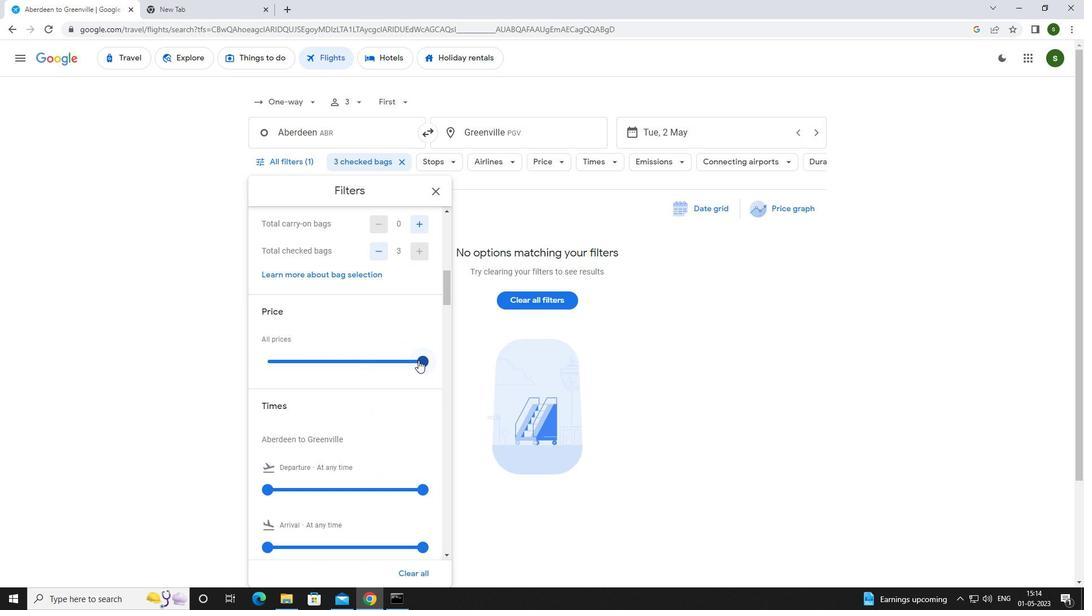 
Action: Mouse moved to (408, 356)
Screenshot: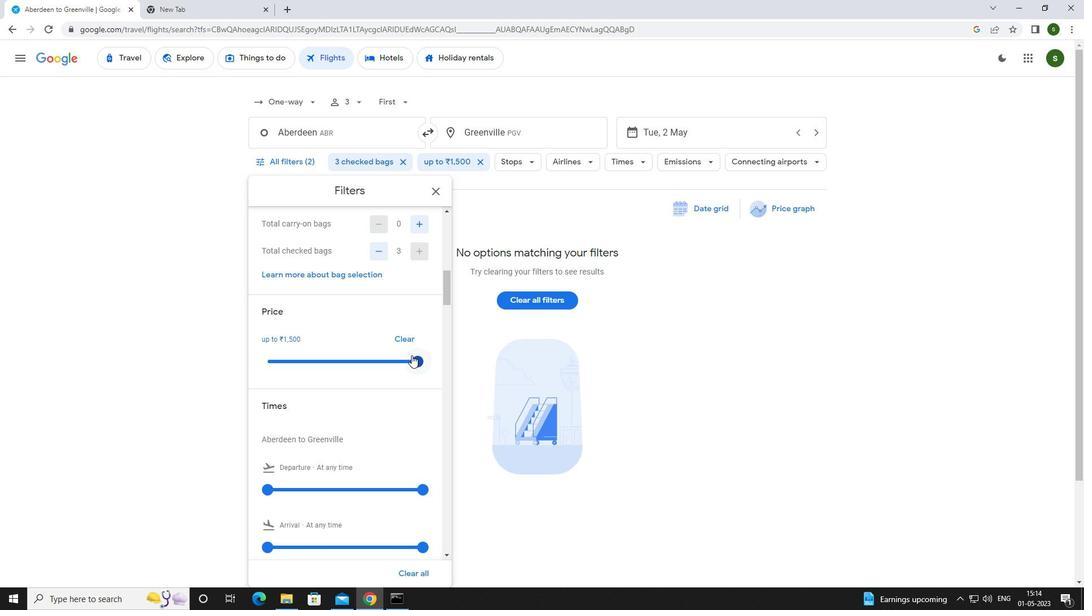 
Action: Mouse scrolled (408, 355) with delta (0, 0)
Screenshot: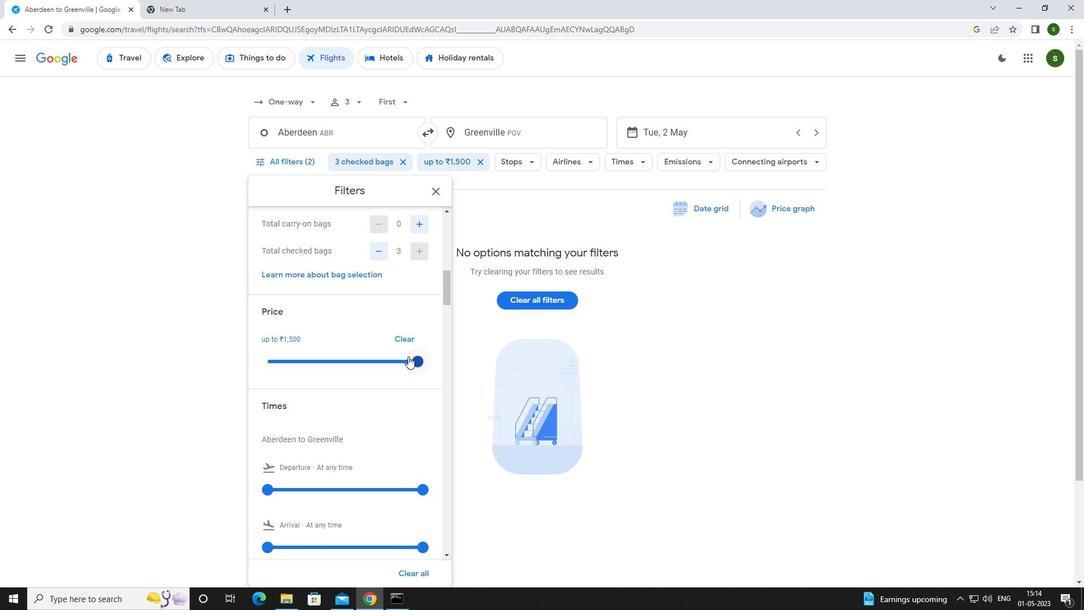 
Action: Mouse scrolled (408, 355) with delta (0, 0)
Screenshot: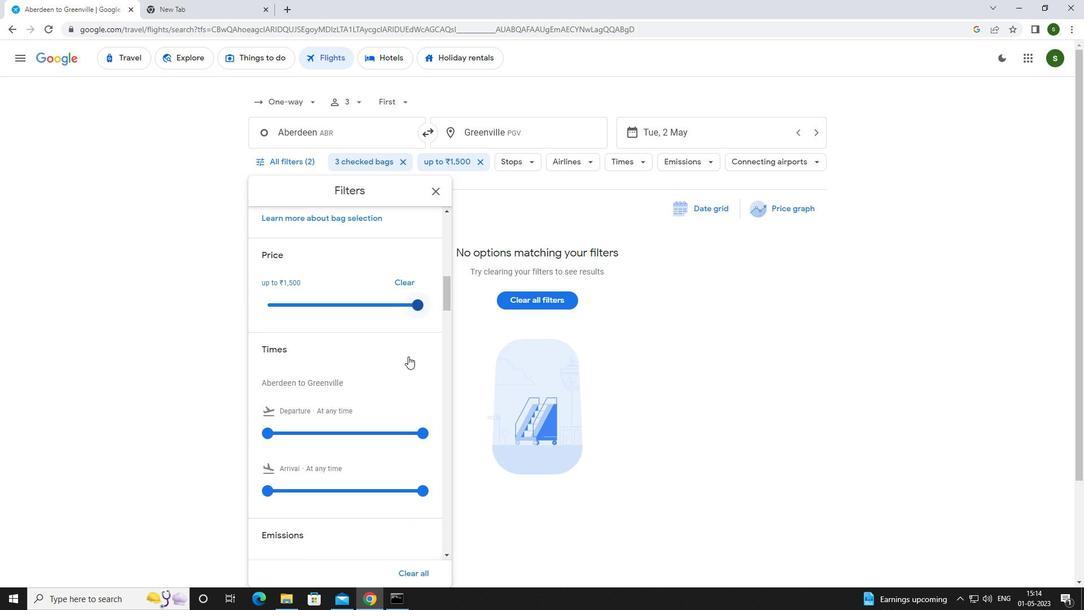 
Action: Mouse moved to (264, 375)
Screenshot: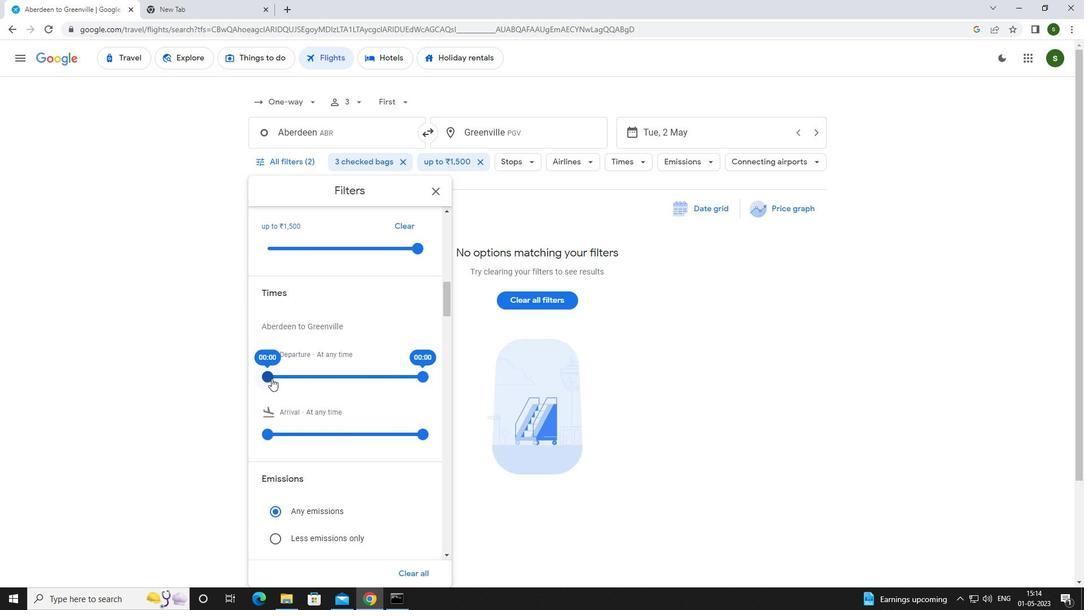
Action: Mouse pressed left at (264, 375)
Screenshot: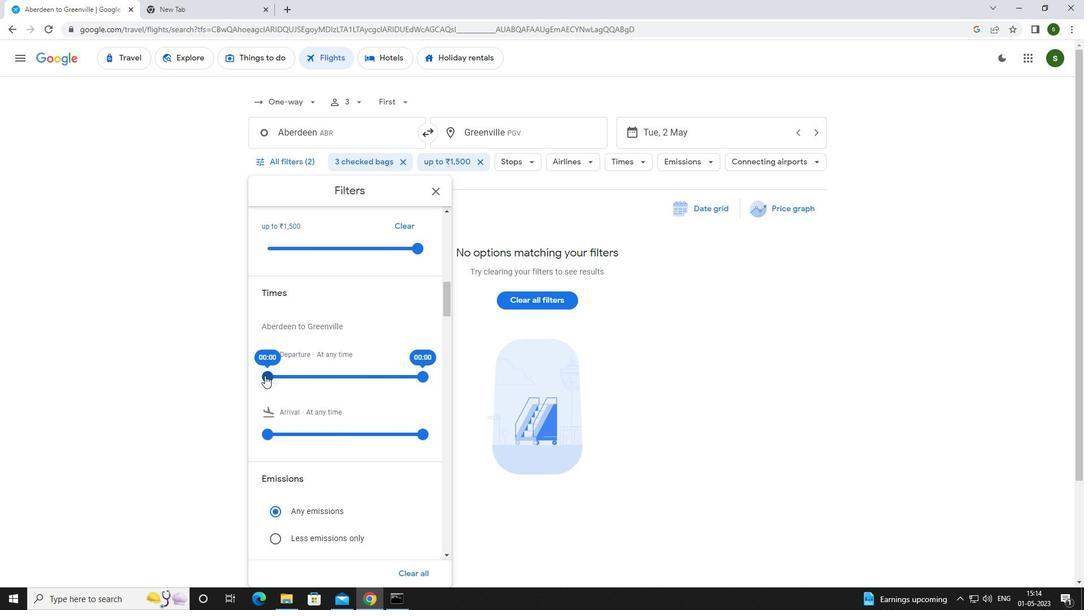 
Action: Mouse moved to (629, 367)
Screenshot: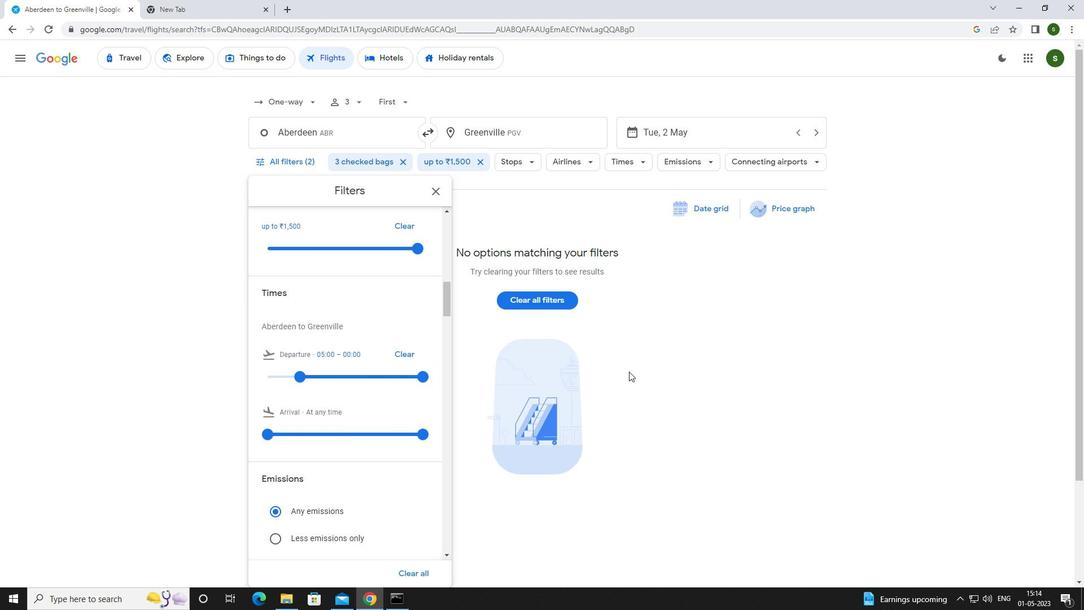 
Action: Mouse pressed left at (629, 367)
Screenshot: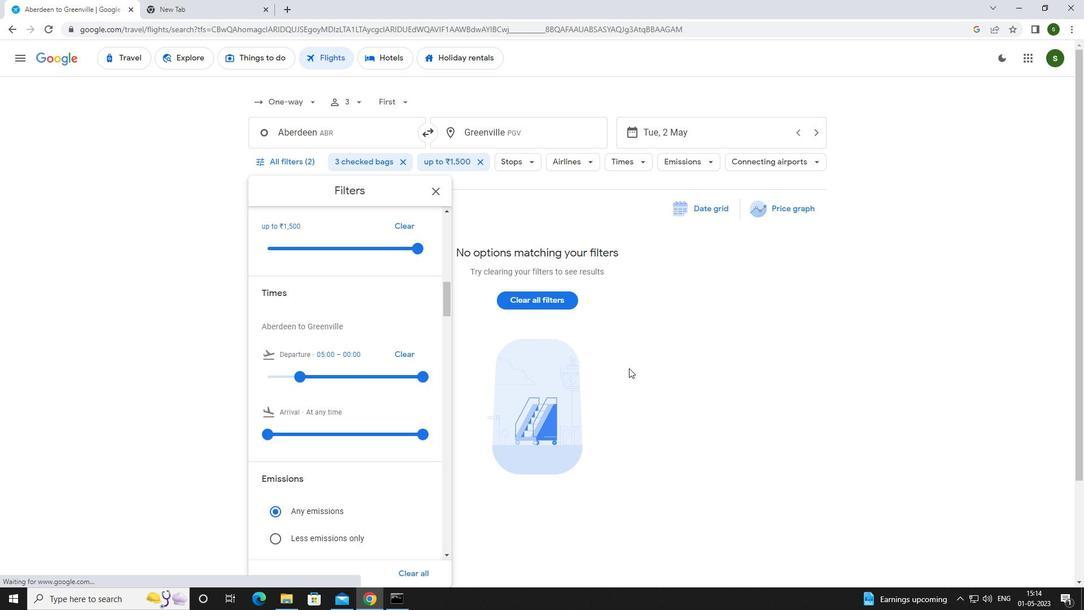 
